 Task: Find connections with filter location Pengcheng with filter topic #humanresourceswith filter profile language Spanish with filter current company The Times Of India with filter school Parul University with filter industry Outsourcing and Offshoring Consulting with filter service category Public Speaking with filter keywords title Owner
Action: Mouse moved to (148, 219)
Screenshot: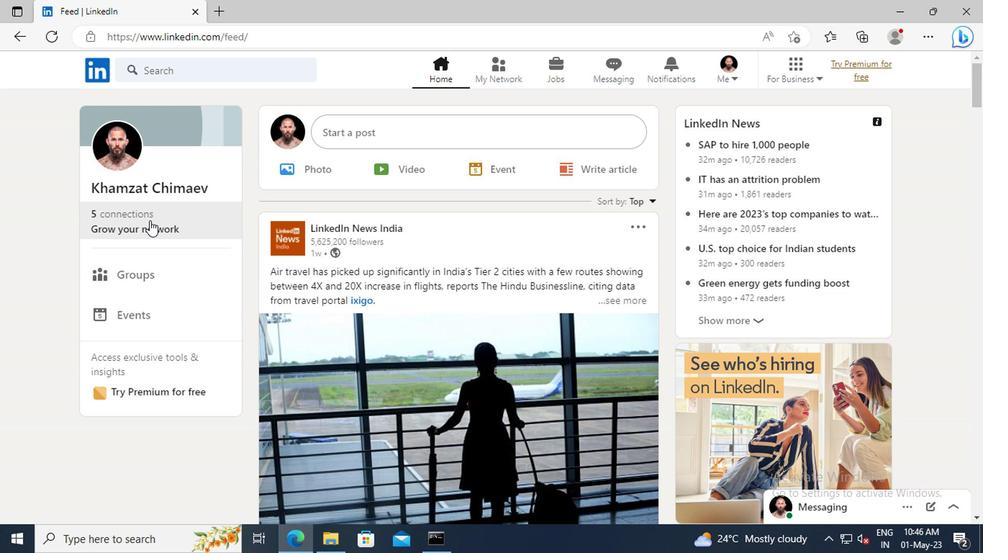 
Action: Mouse pressed left at (148, 219)
Screenshot: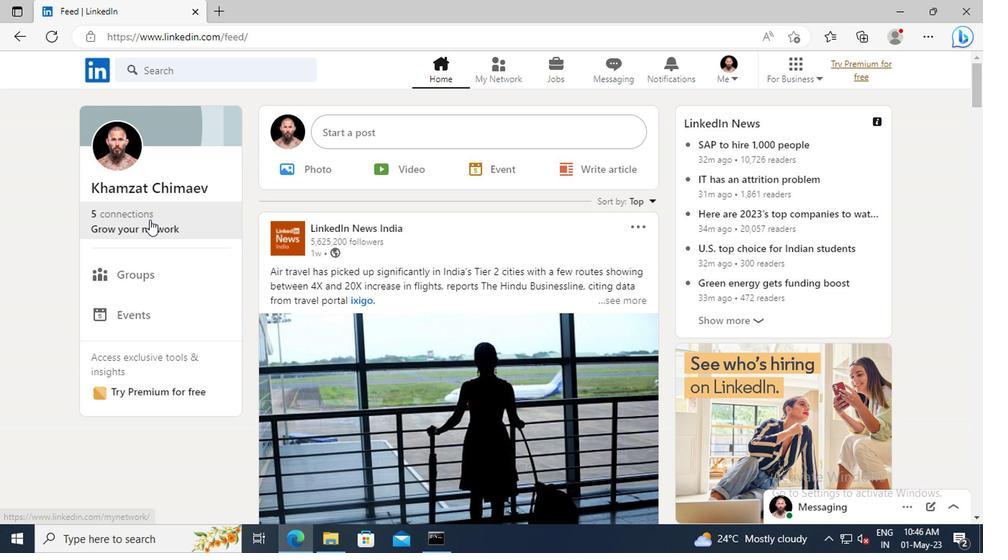 
Action: Mouse moved to (153, 155)
Screenshot: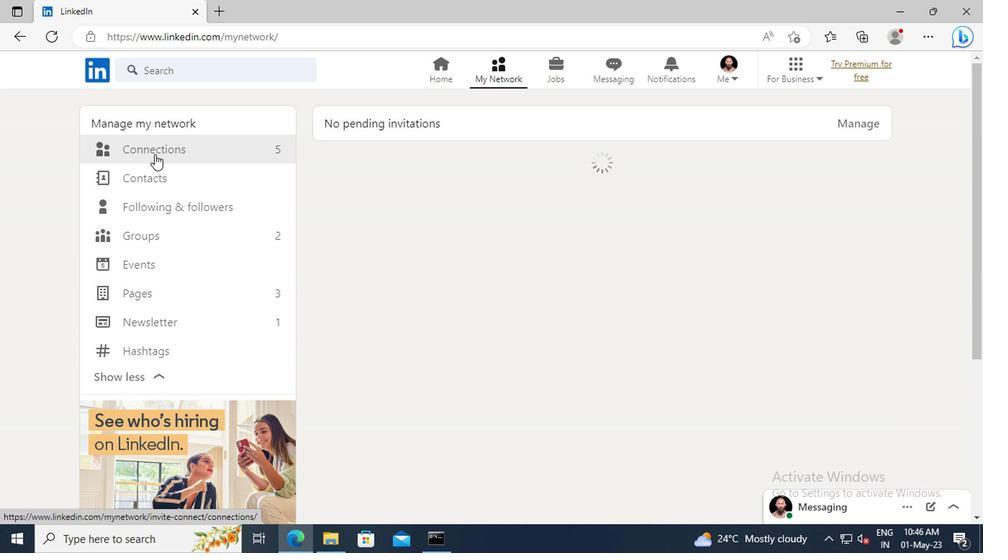 
Action: Mouse pressed left at (153, 155)
Screenshot: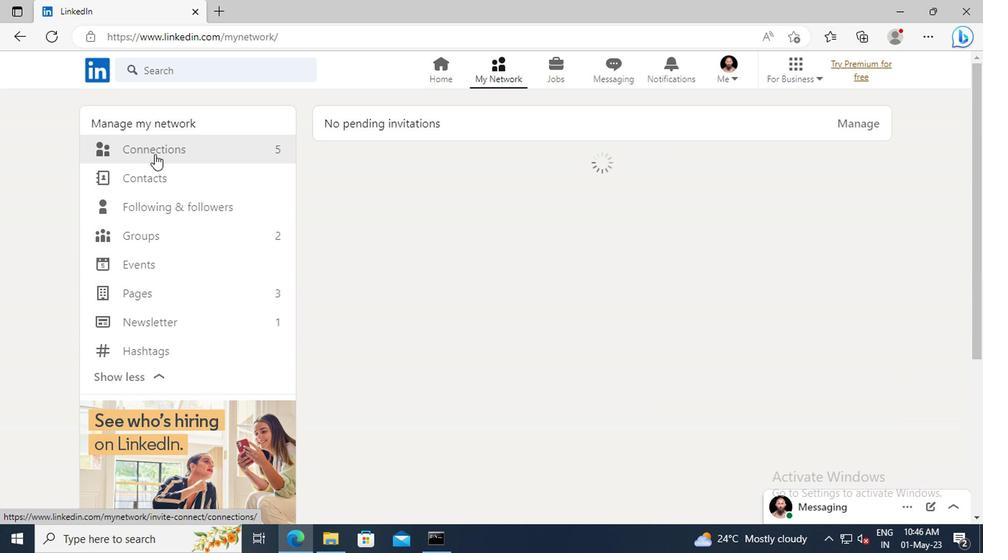 
Action: Mouse moved to (571, 154)
Screenshot: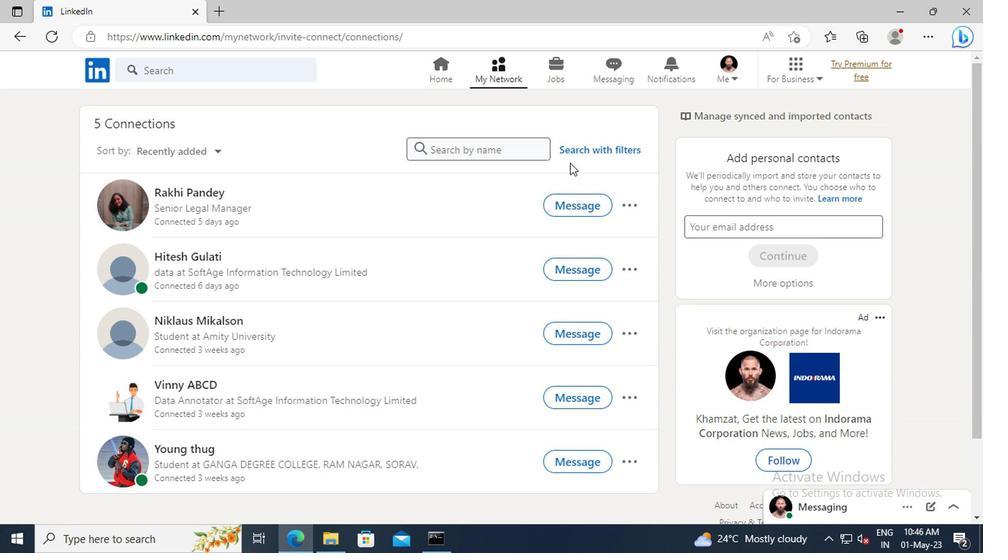 
Action: Mouse pressed left at (571, 154)
Screenshot: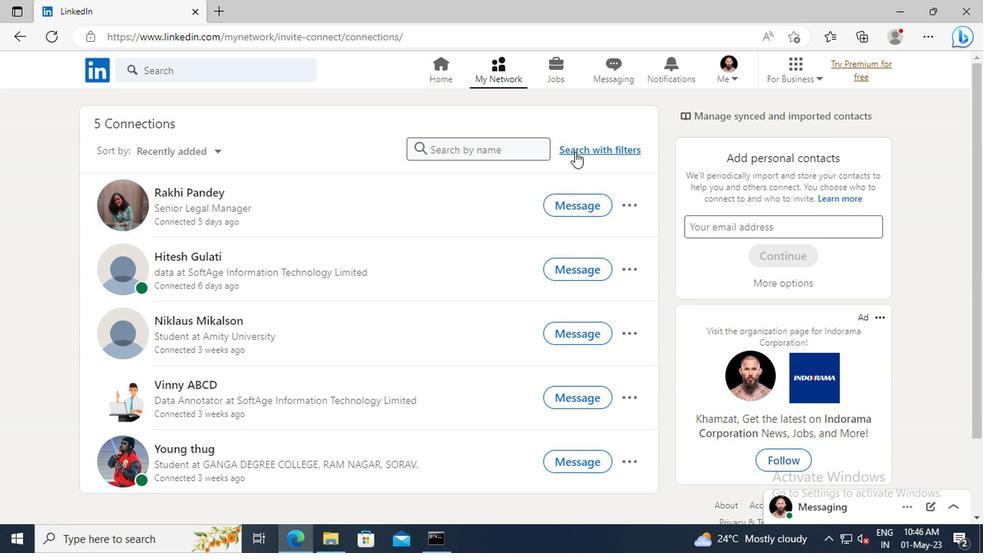 
Action: Mouse moved to (530, 113)
Screenshot: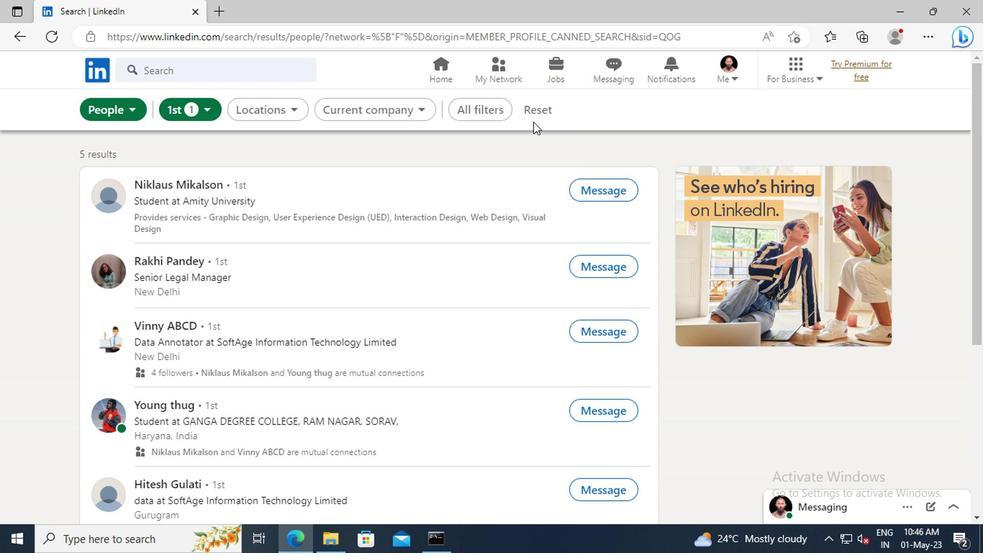 
Action: Mouse pressed left at (530, 113)
Screenshot: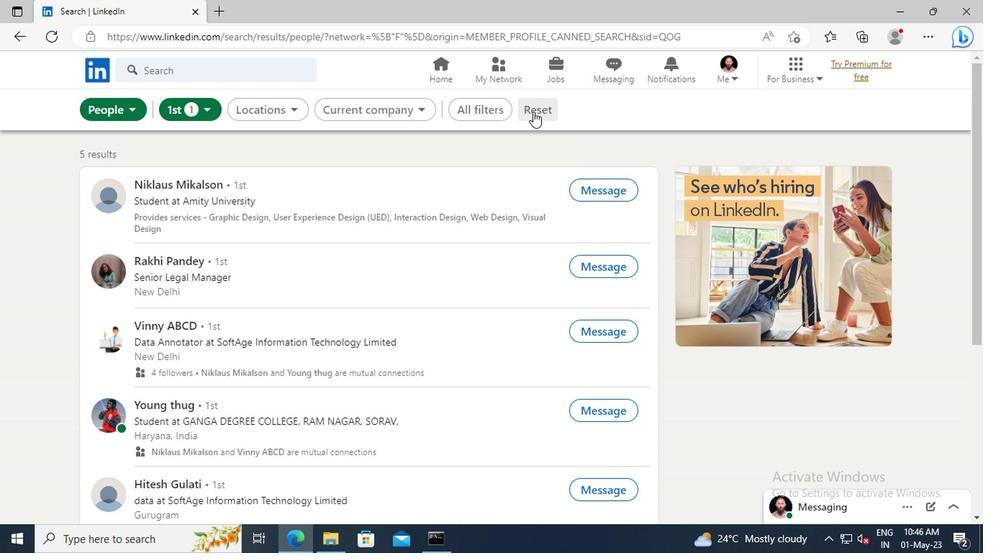 
Action: Mouse moved to (514, 109)
Screenshot: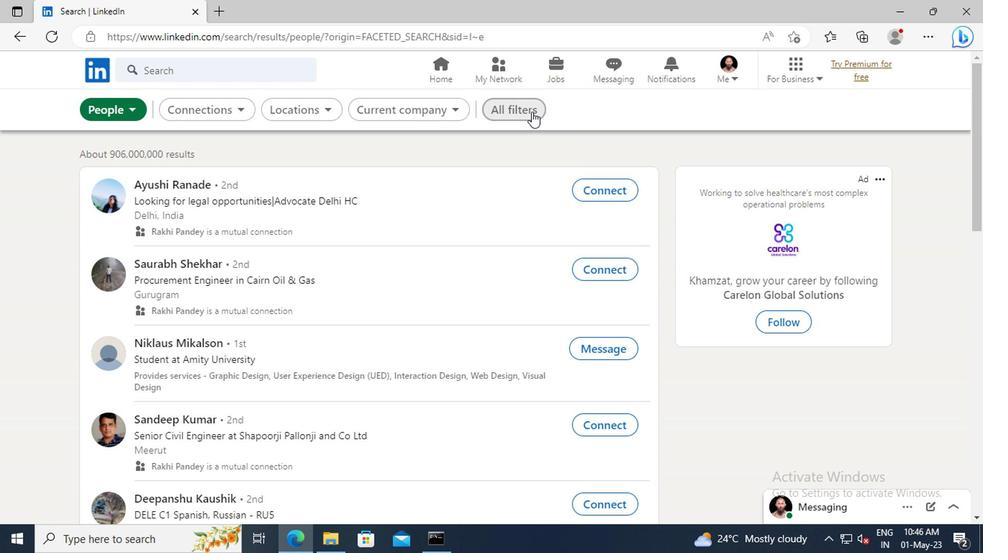 
Action: Mouse pressed left at (514, 109)
Screenshot: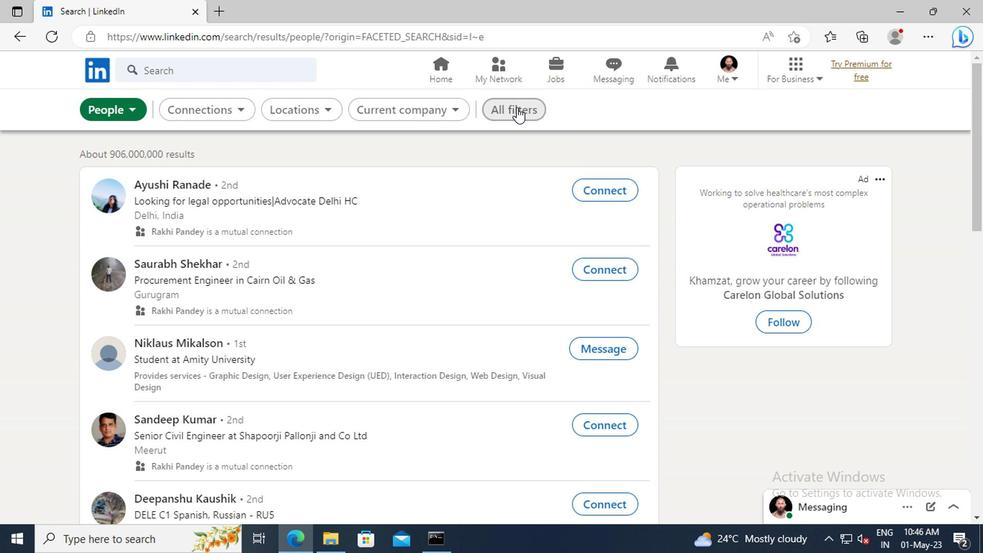 
Action: Mouse moved to (782, 225)
Screenshot: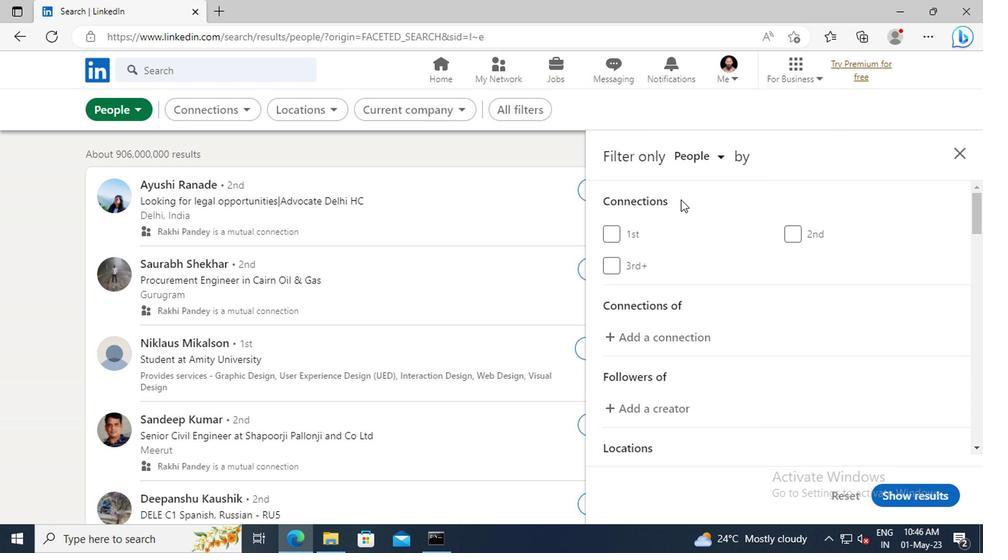 
Action: Mouse scrolled (782, 224) with delta (0, 0)
Screenshot: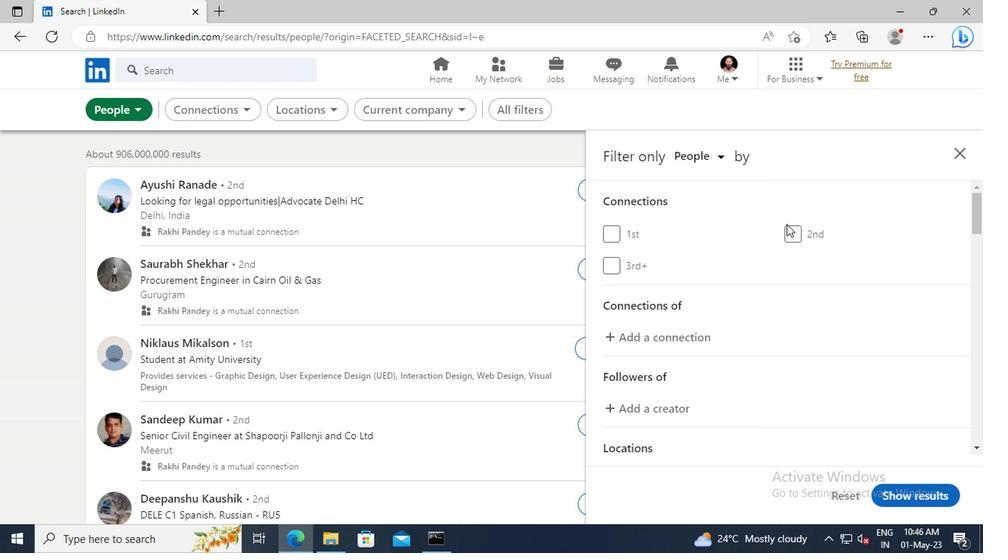 
Action: Mouse scrolled (782, 224) with delta (0, 0)
Screenshot: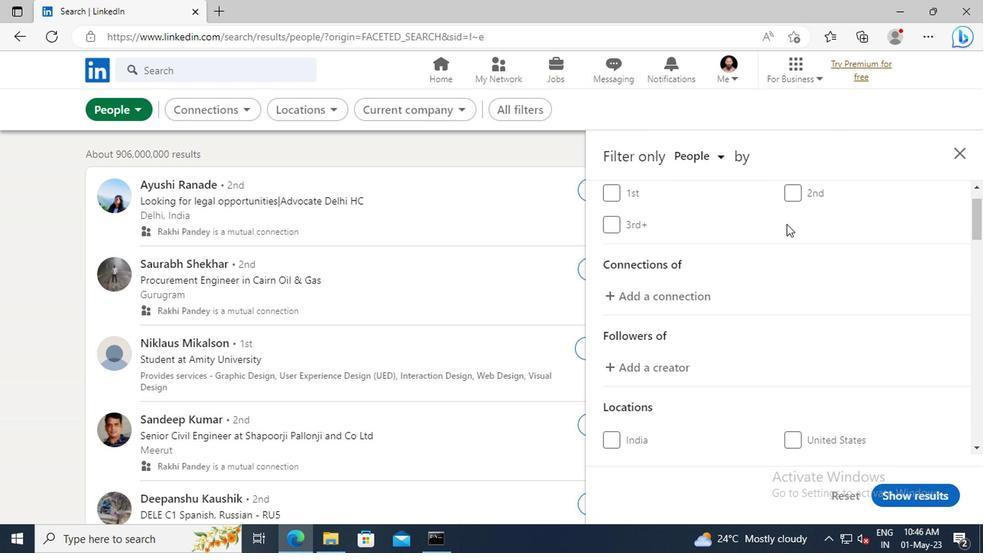 
Action: Mouse scrolled (782, 224) with delta (0, 0)
Screenshot: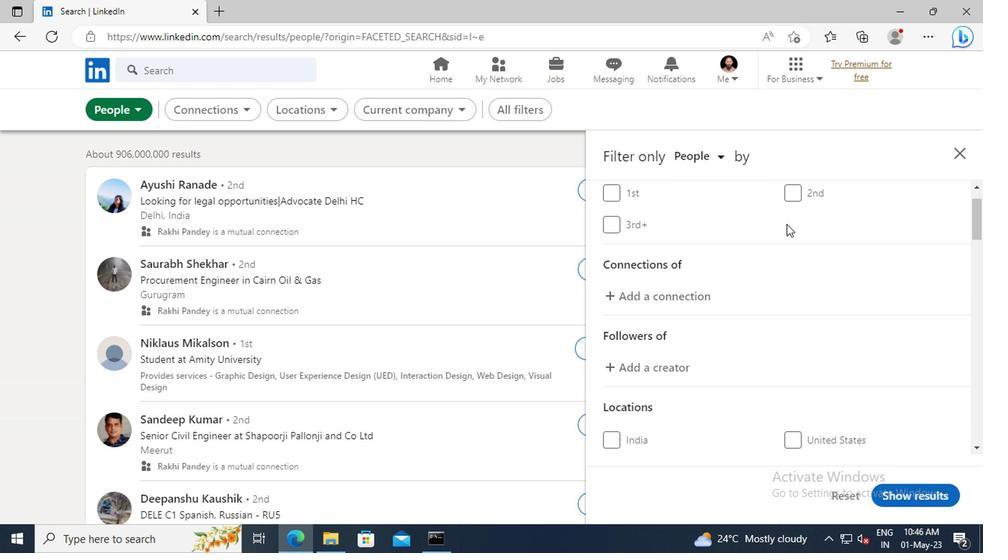 
Action: Mouse scrolled (782, 224) with delta (0, 0)
Screenshot: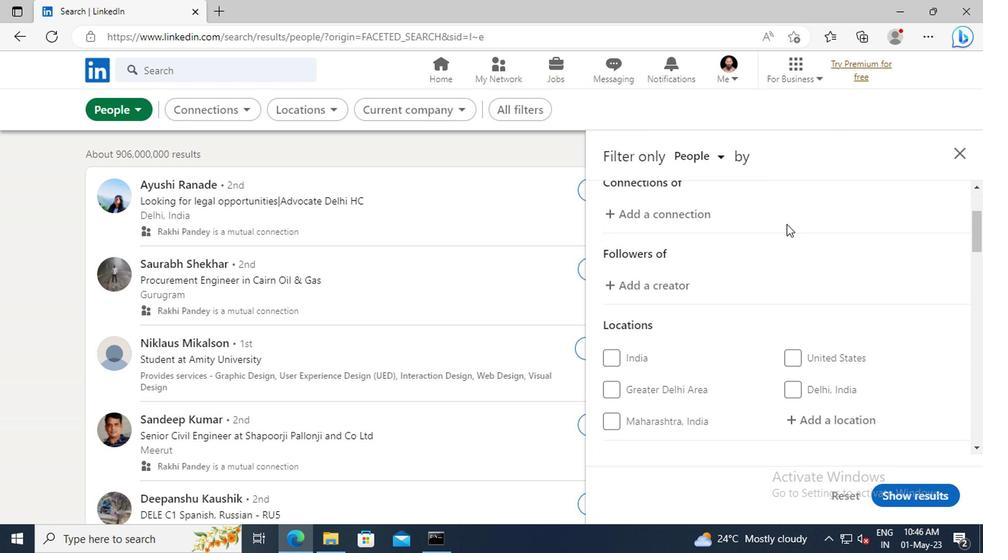 
Action: Mouse scrolled (782, 224) with delta (0, 0)
Screenshot: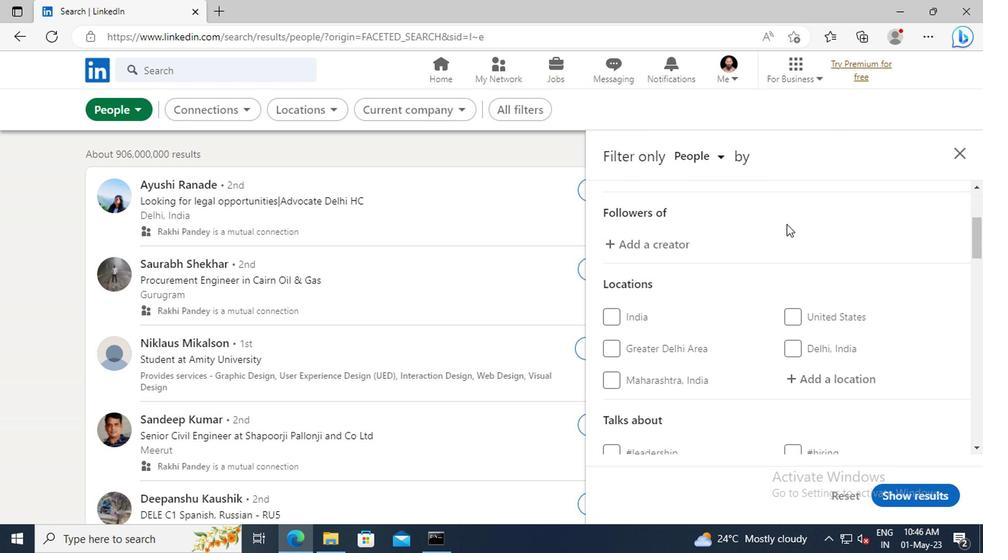 
Action: Mouse scrolled (782, 224) with delta (0, 0)
Screenshot: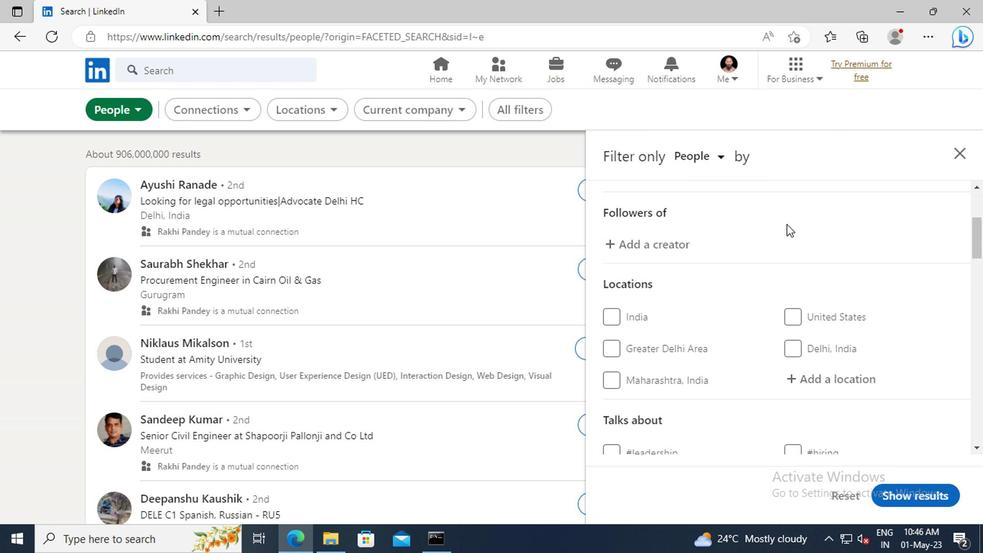 
Action: Mouse moved to (793, 295)
Screenshot: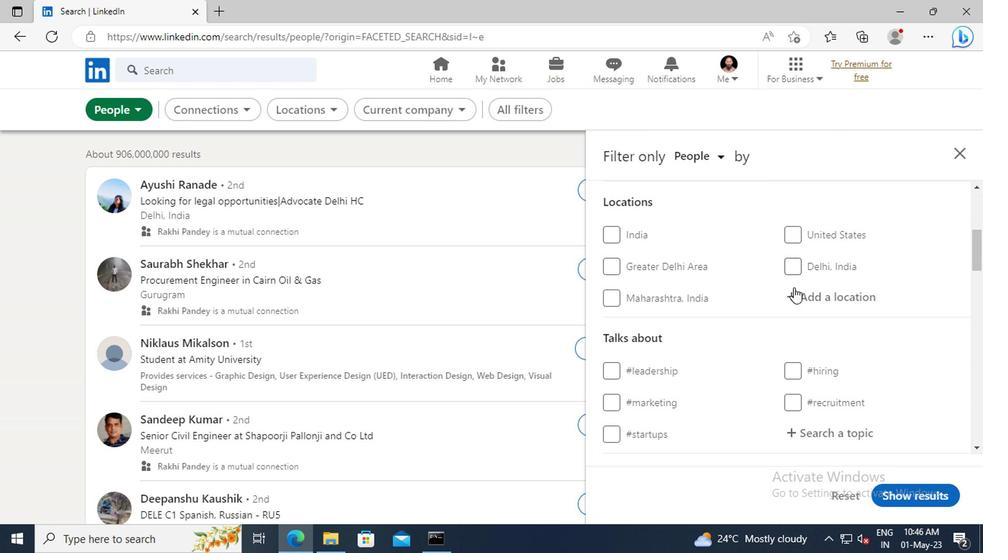 
Action: Mouse pressed left at (793, 295)
Screenshot: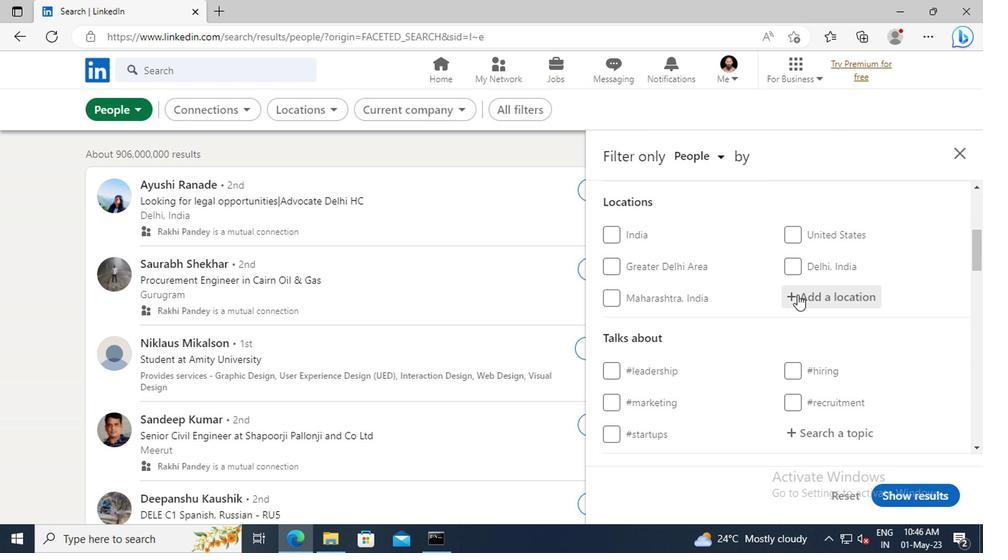 
Action: Key pressed <Key.shift>PENGCHENG<Key.enter>
Screenshot: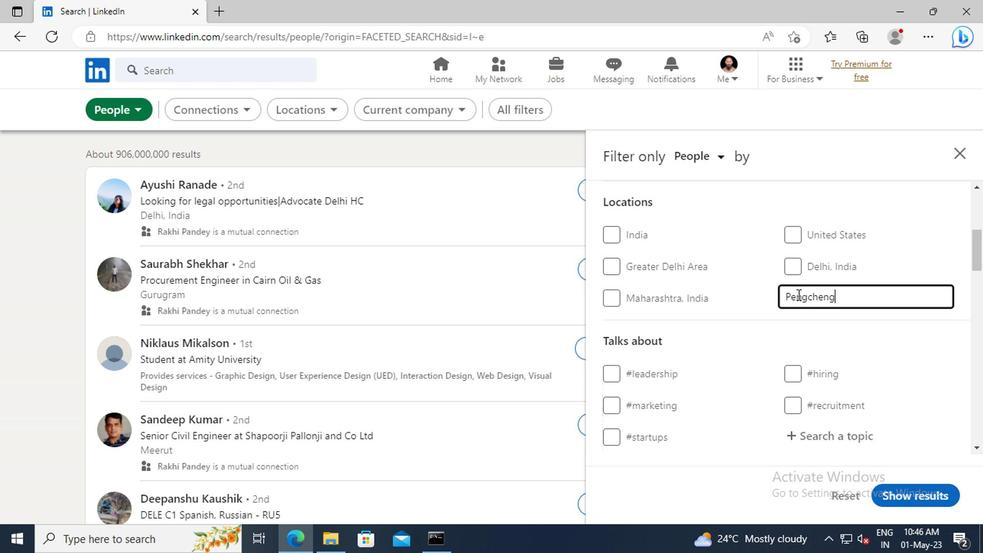 
Action: Mouse scrolled (793, 294) with delta (0, -1)
Screenshot: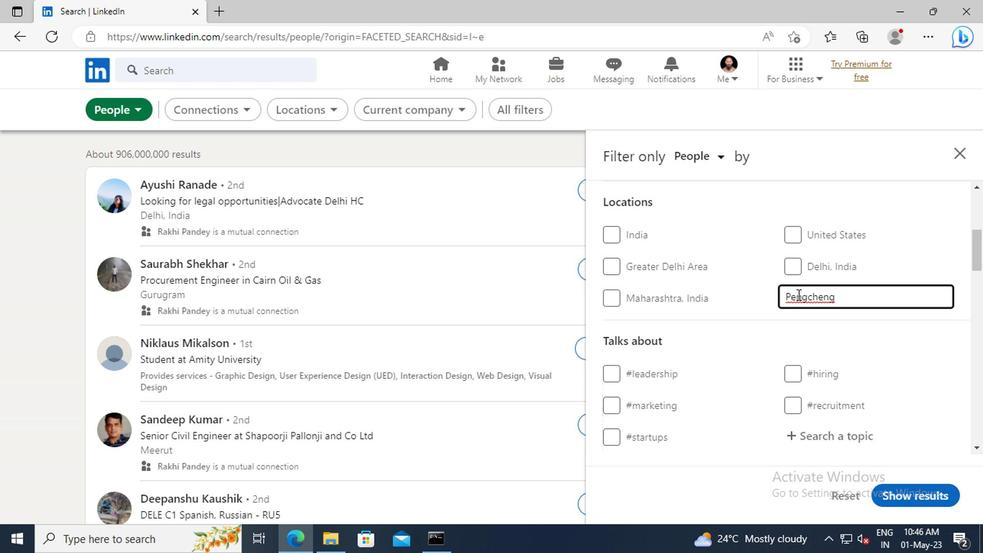 
Action: Mouse scrolled (793, 294) with delta (0, -1)
Screenshot: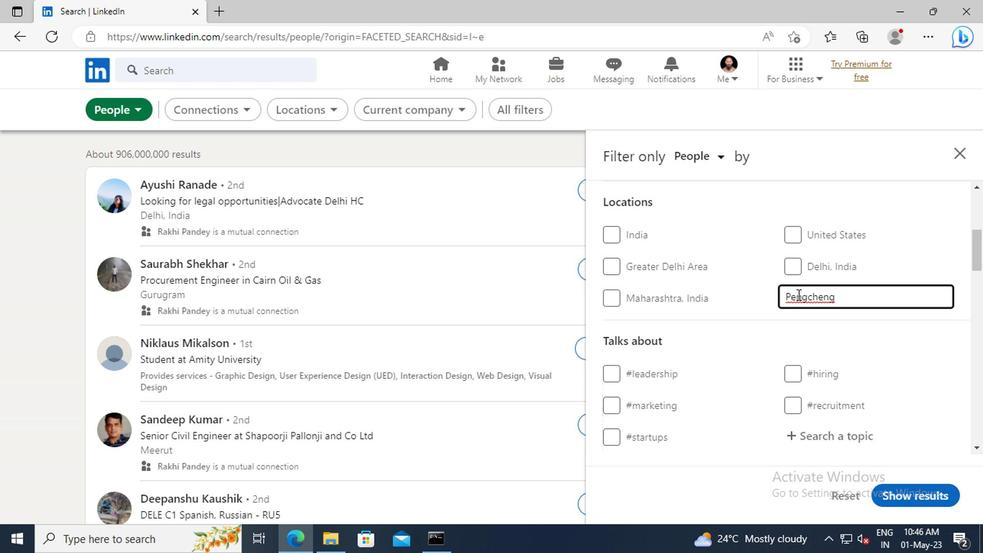 
Action: Mouse scrolled (793, 294) with delta (0, -1)
Screenshot: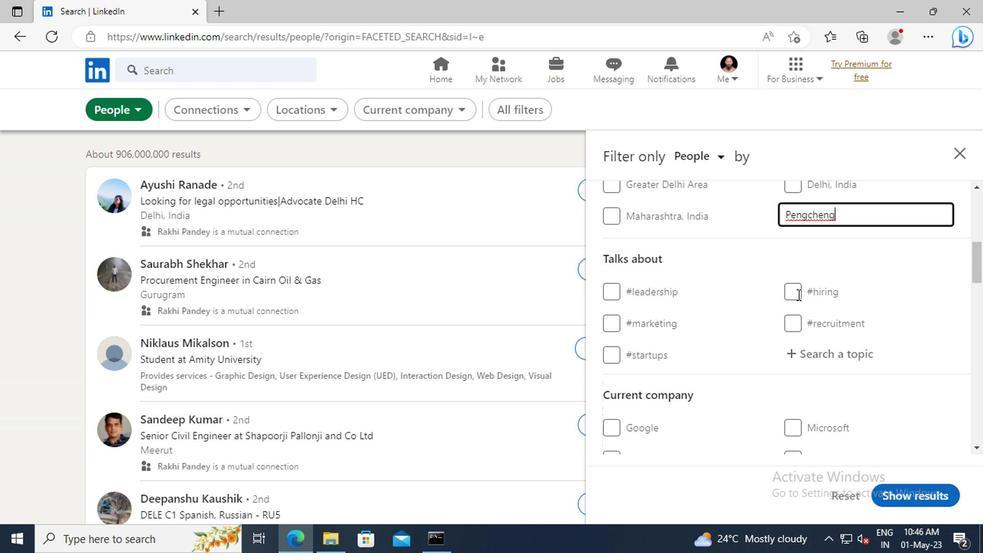 
Action: Mouse moved to (799, 308)
Screenshot: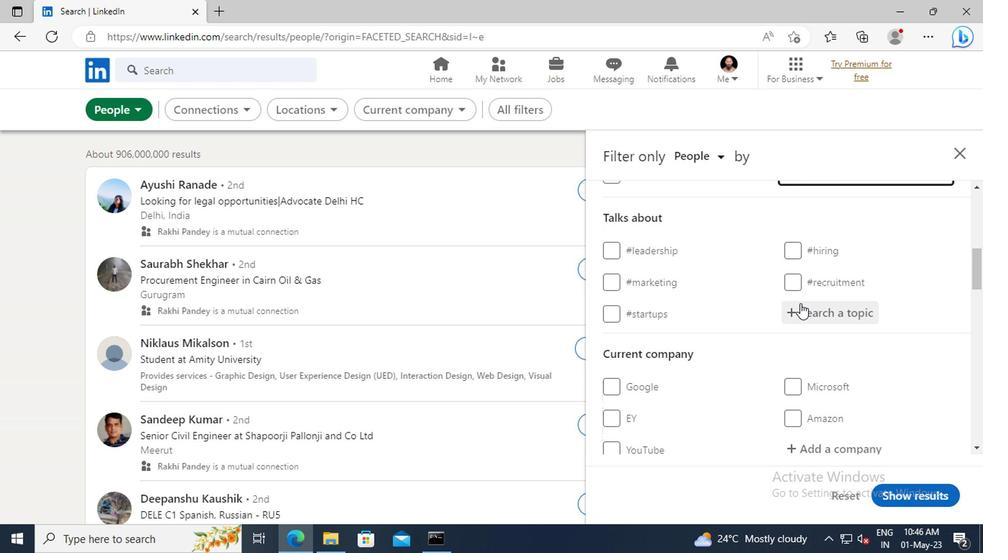 
Action: Mouse pressed left at (799, 308)
Screenshot: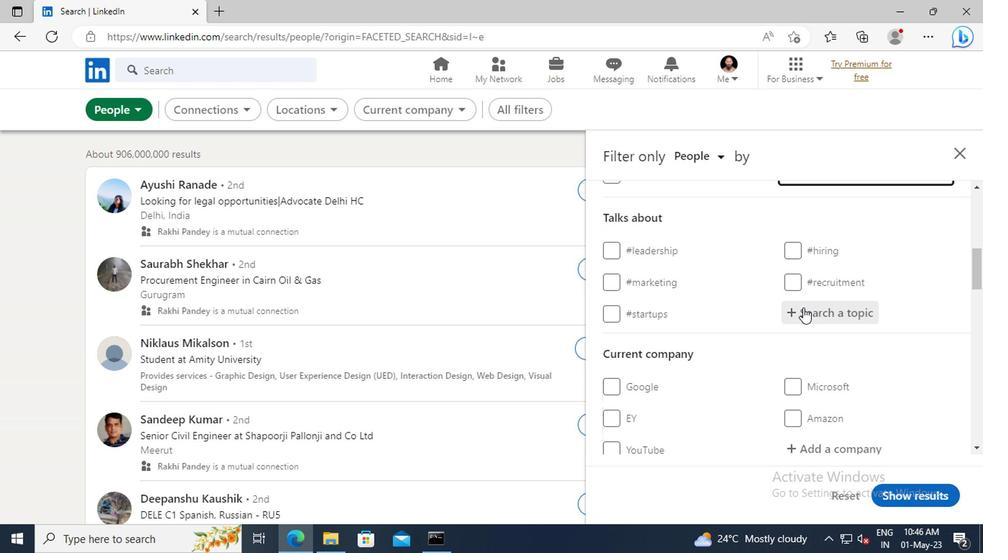 
Action: Key pressed HUMANRESOURCES
Screenshot: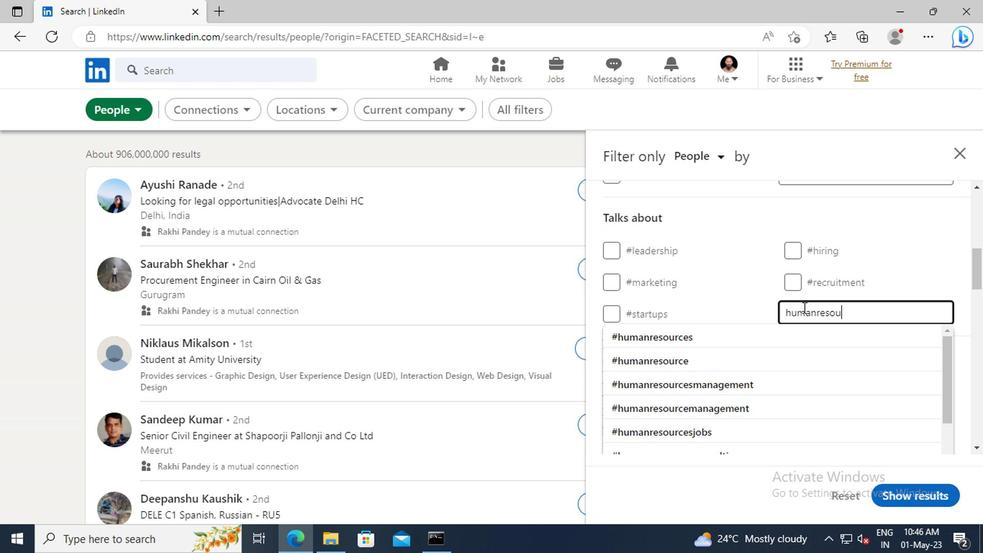 
Action: Mouse moved to (802, 331)
Screenshot: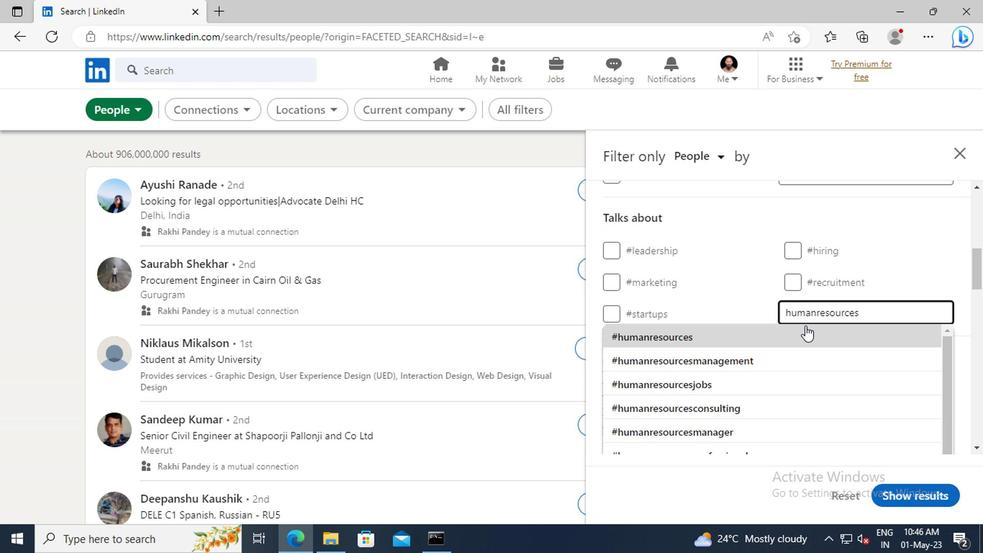 
Action: Mouse pressed left at (802, 331)
Screenshot: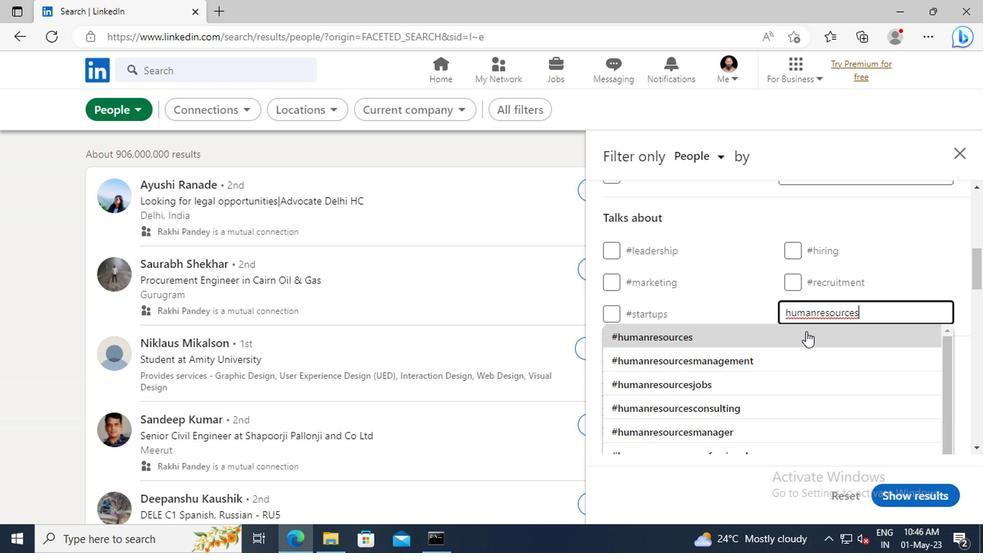 
Action: Mouse scrolled (802, 331) with delta (0, 0)
Screenshot: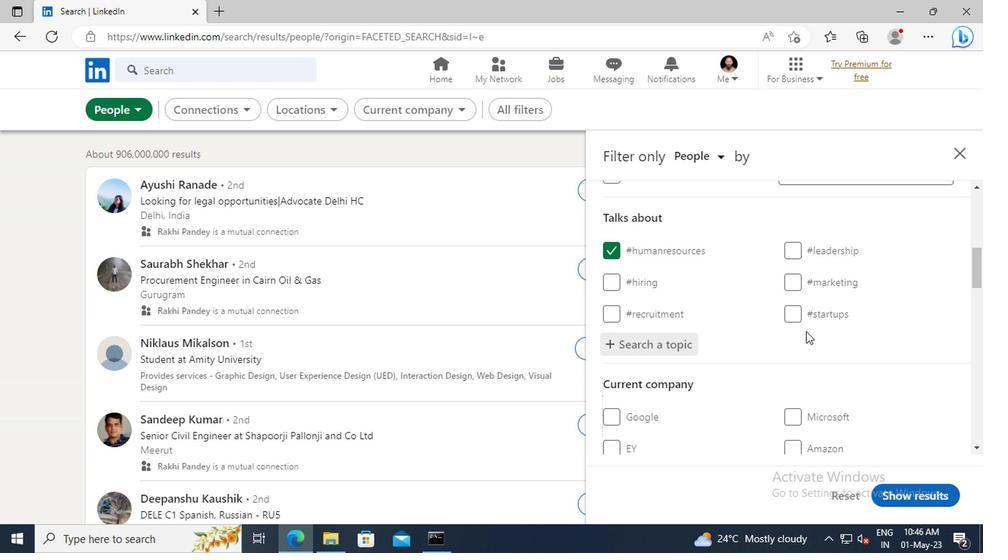 
Action: Mouse scrolled (802, 331) with delta (0, 0)
Screenshot: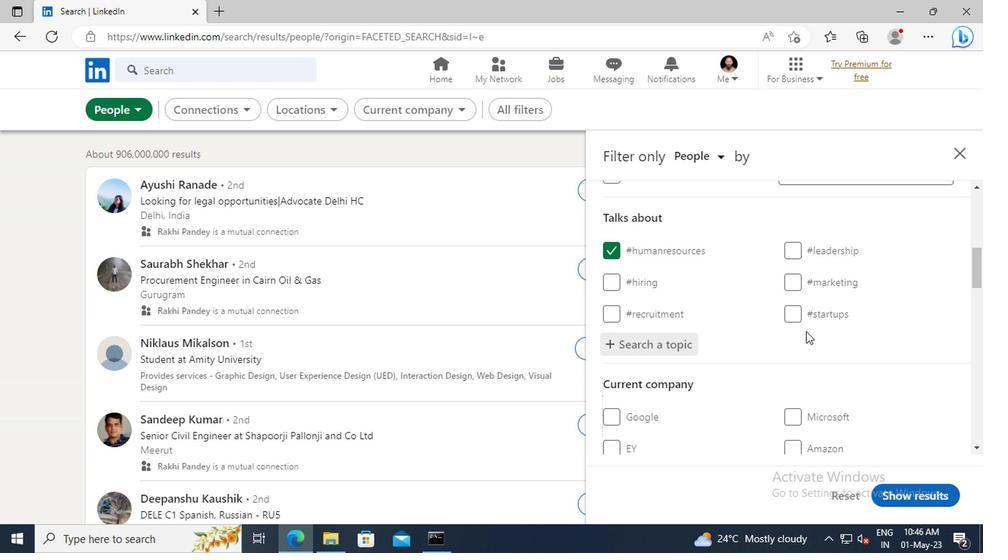 
Action: Mouse scrolled (802, 331) with delta (0, 0)
Screenshot: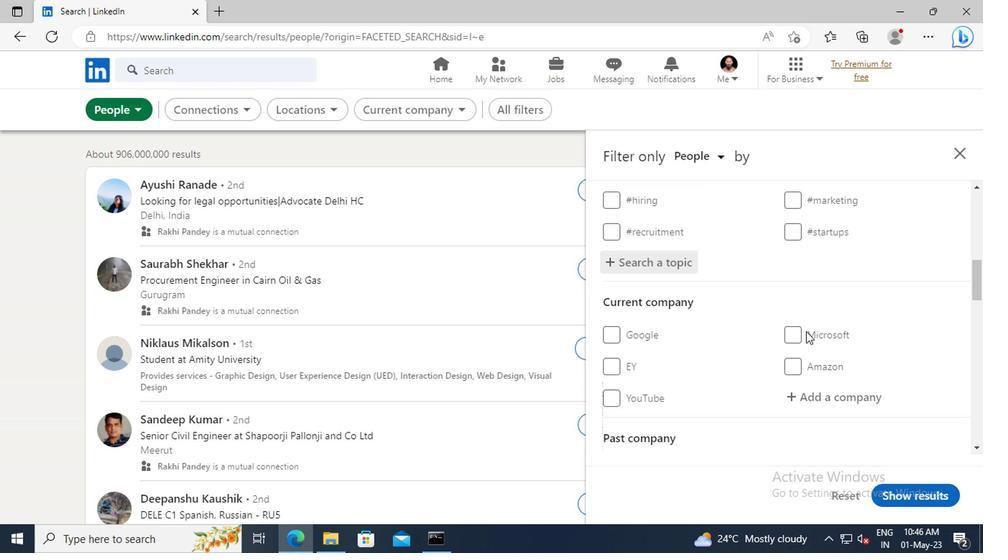 
Action: Mouse scrolled (802, 331) with delta (0, 0)
Screenshot: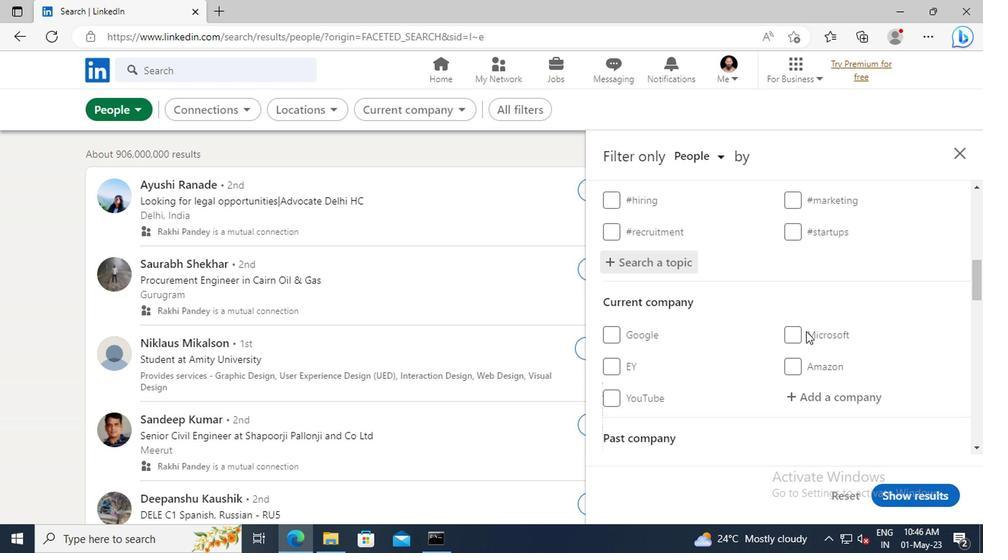 
Action: Mouse scrolled (802, 331) with delta (0, 0)
Screenshot: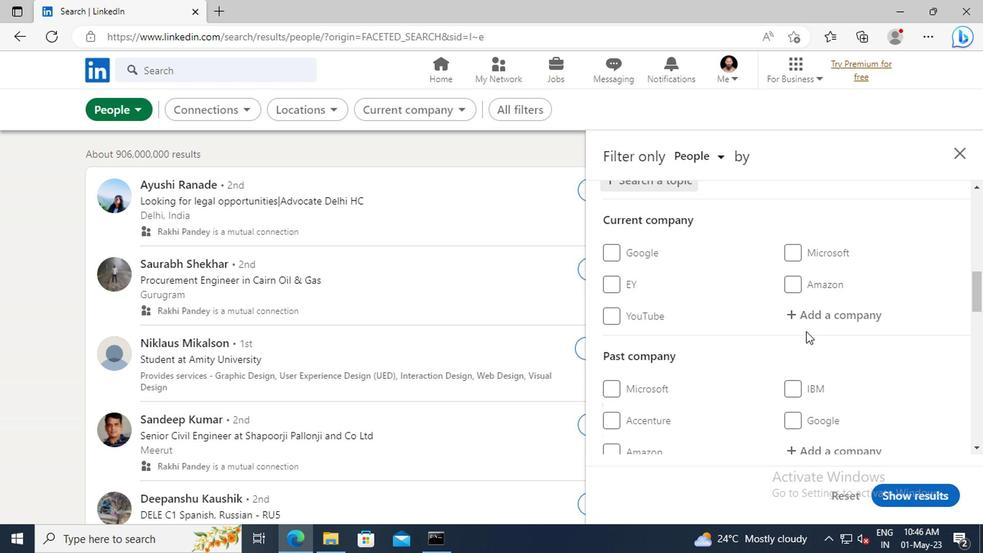 
Action: Mouse scrolled (802, 331) with delta (0, 0)
Screenshot: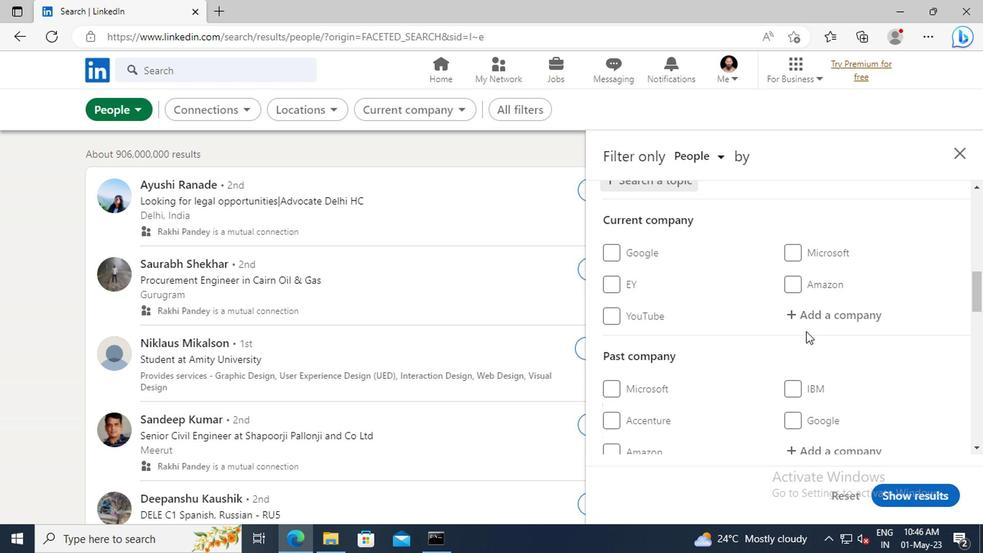 
Action: Mouse scrolled (802, 331) with delta (0, 0)
Screenshot: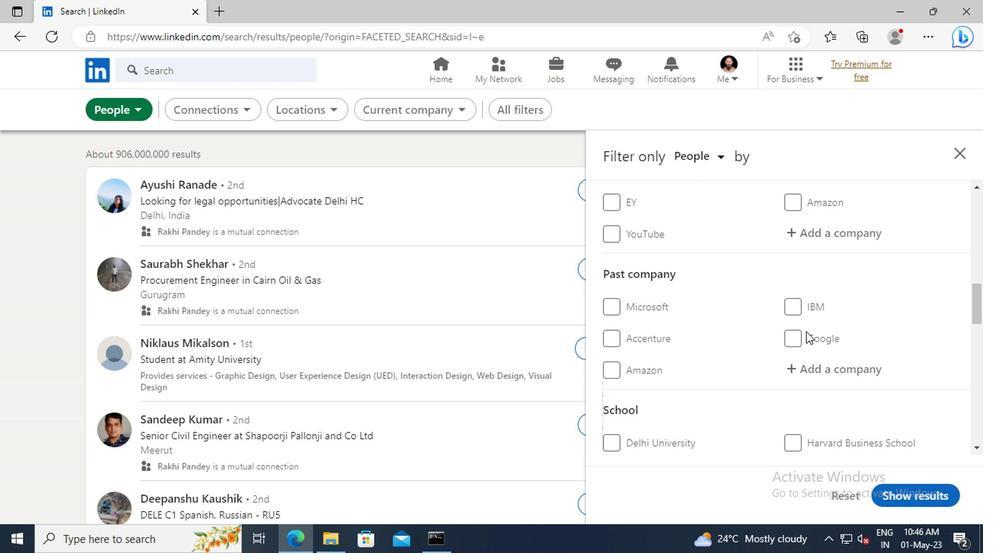 
Action: Mouse scrolled (802, 331) with delta (0, 0)
Screenshot: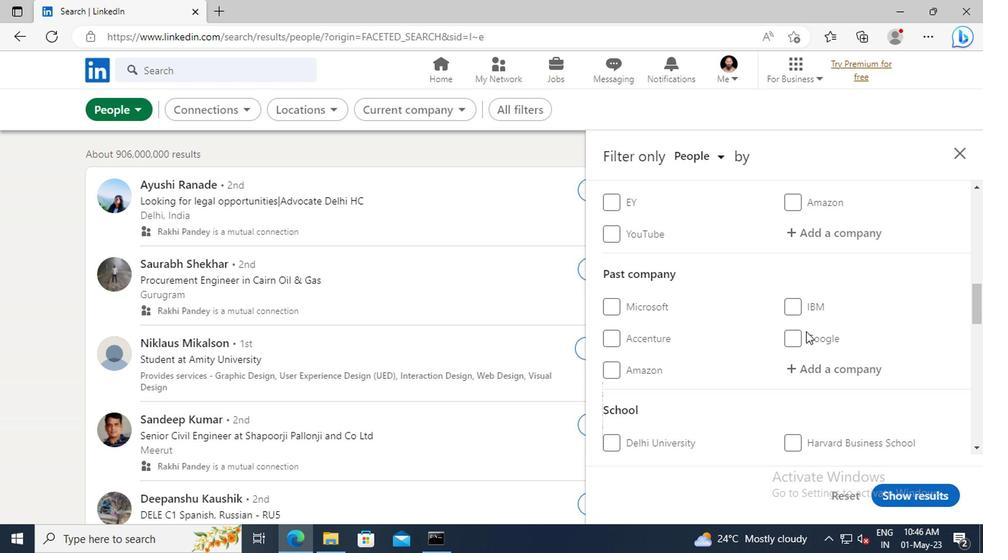
Action: Mouse scrolled (802, 331) with delta (0, 0)
Screenshot: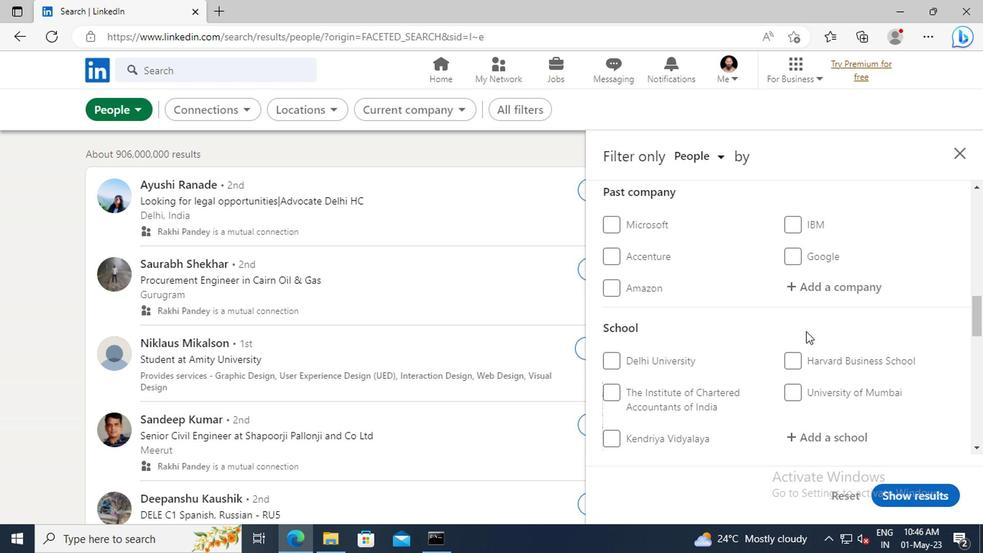 
Action: Mouse scrolled (802, 331) with delta (0, 0)
Screenshot: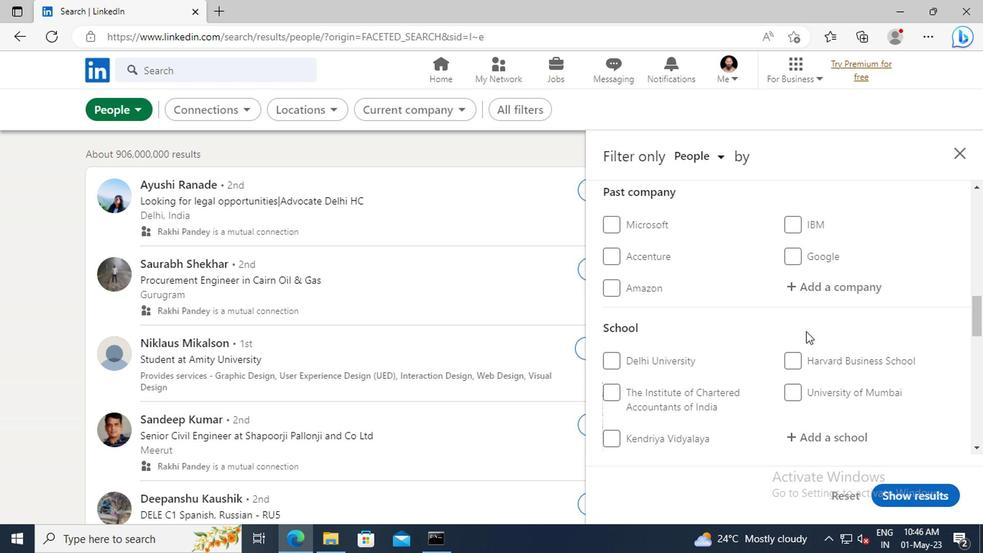 
Action: Mouse scrolled (802, 331) with delta (0, 0)
Screenshot: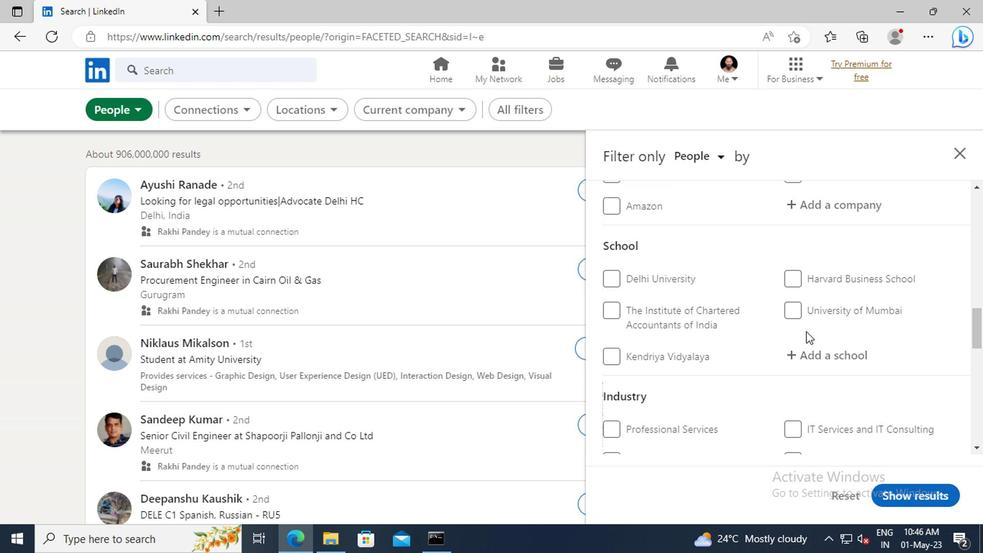 
Action: Mouse scrolled (802, 331) with delta (0, 0)
Screenshot: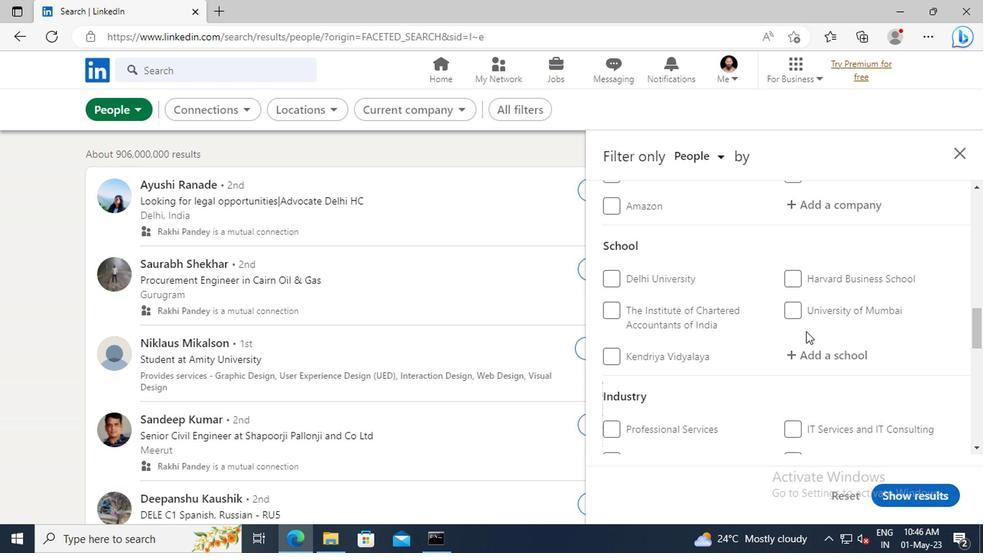 
Action: Mouse scrolled (802, 331) with delta (0, 0)
Screenshot: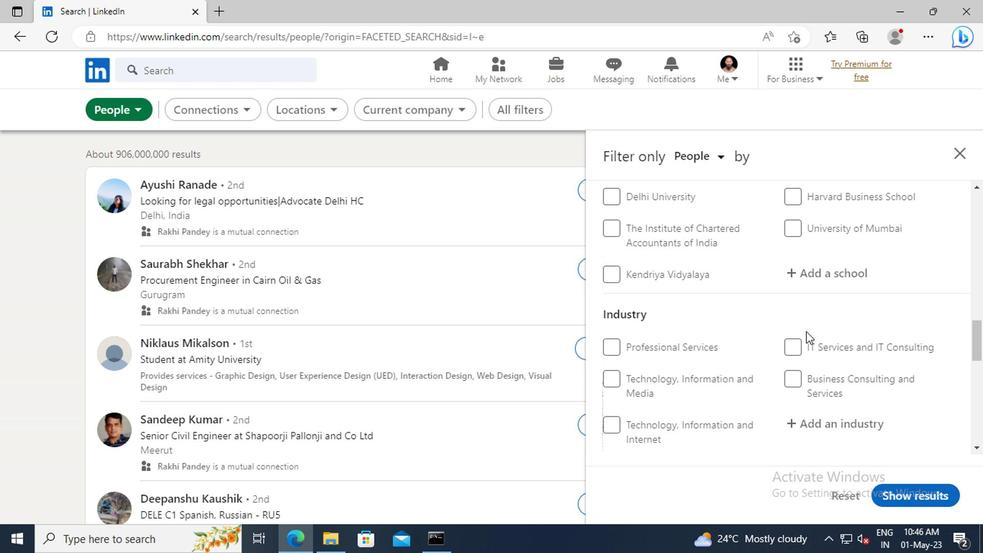 
Action: Mouse scrolled (802, 331) with delta (0, 0)
Screenshot: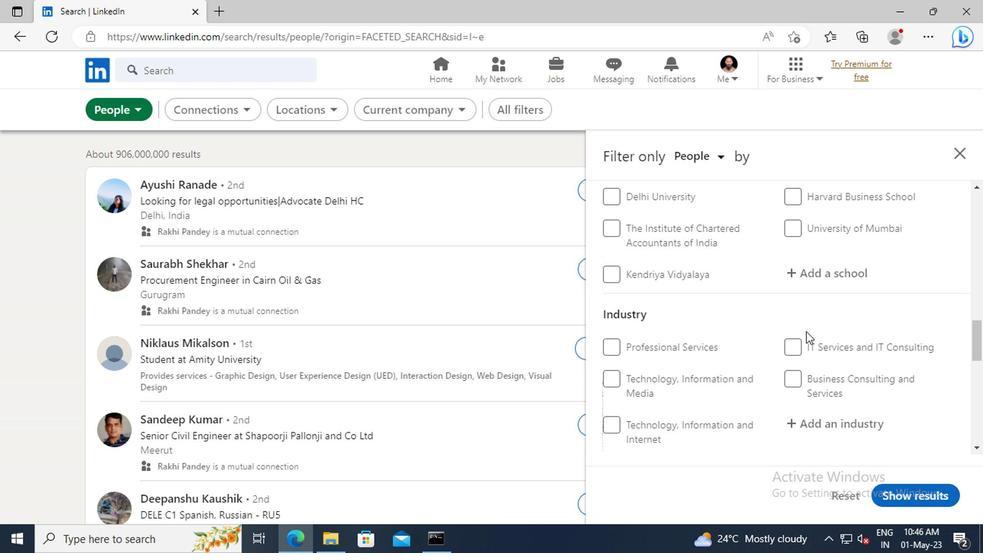 
Action: Mouse scrolled (802, 331) with delta (0, 0)
Screenshot: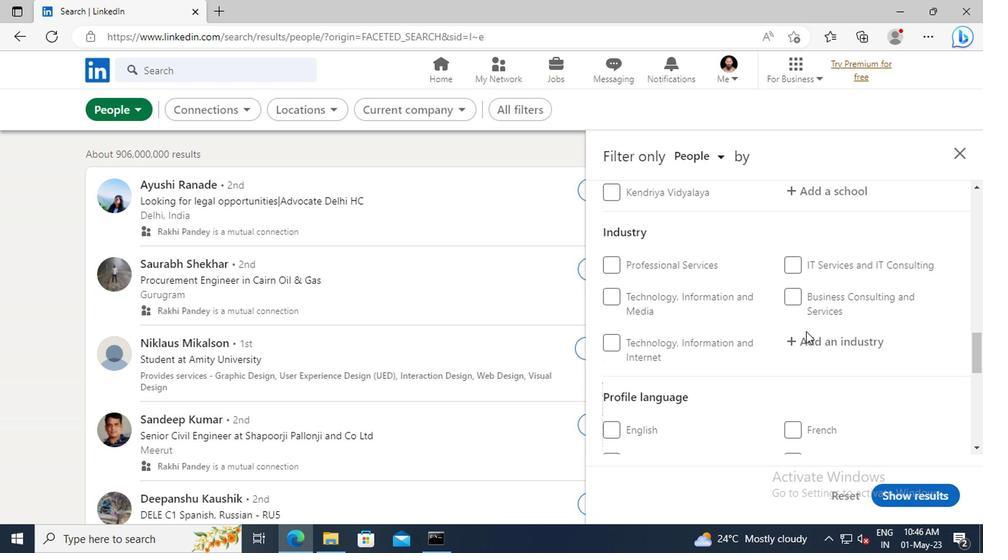 
Action: Mouse scrolled (802, 331) with delta (0, 0)
Screenshot: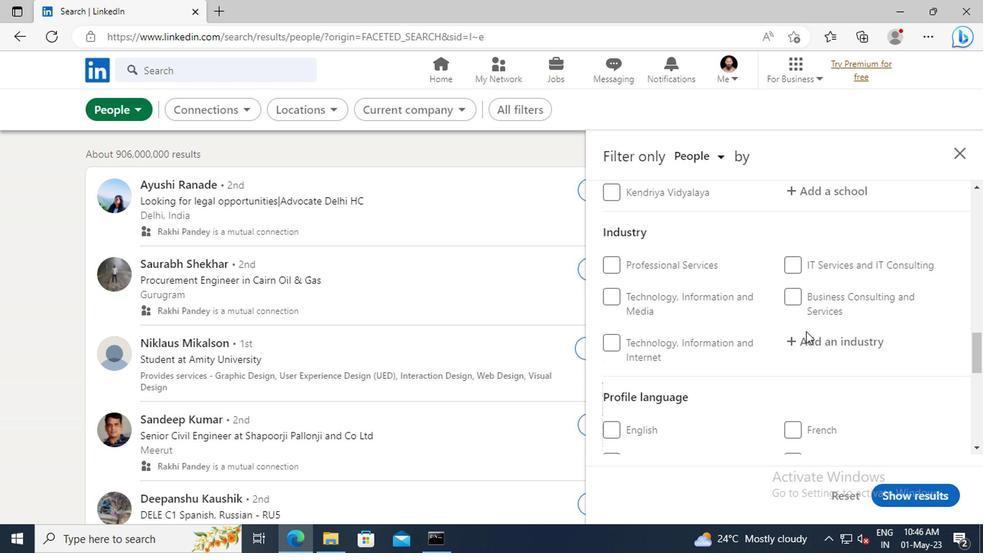 
Action: Mouse moved to (604, 380)
Screenshot: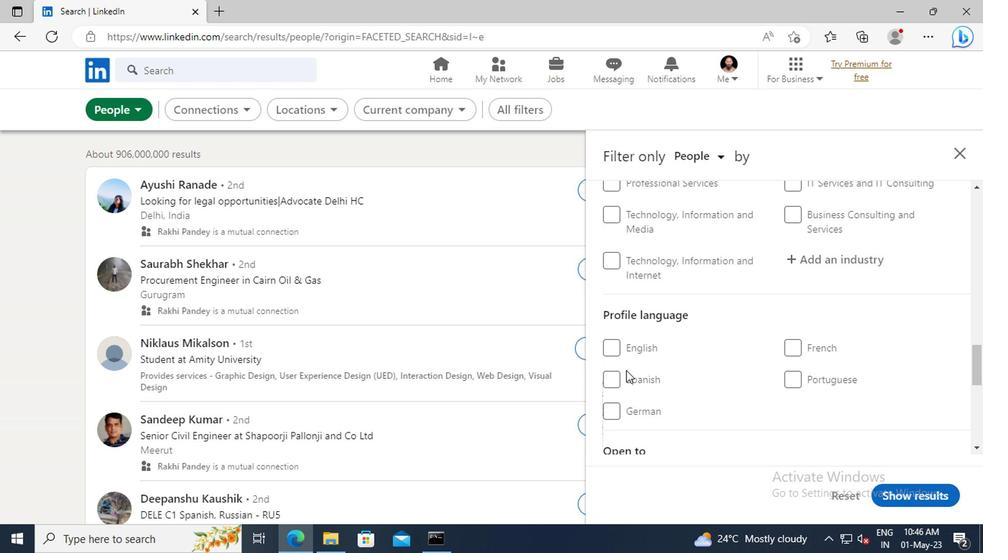 
Action: Mouse pressed left at (604, 380)
Screenshot: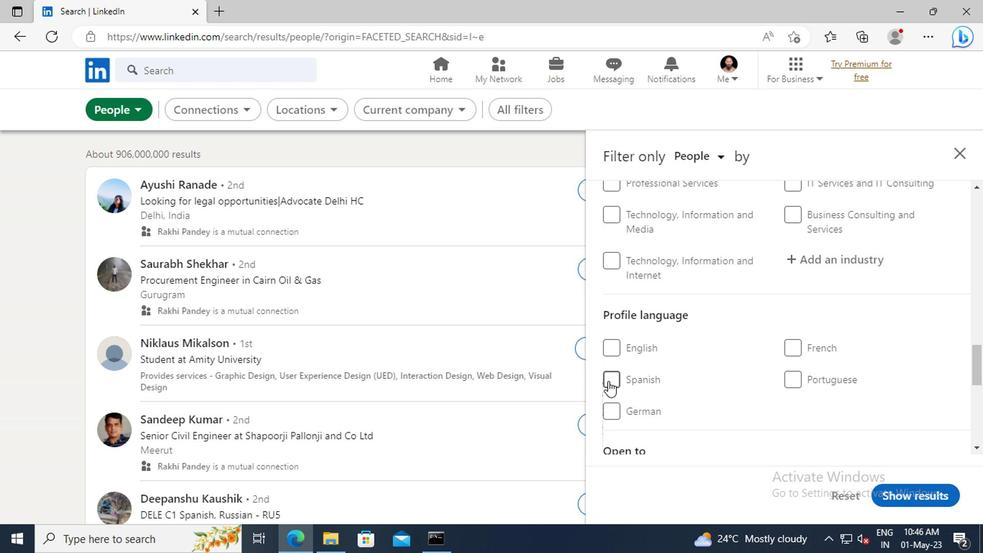 
Action: Mouse moved to (771, 357)
Screenshot: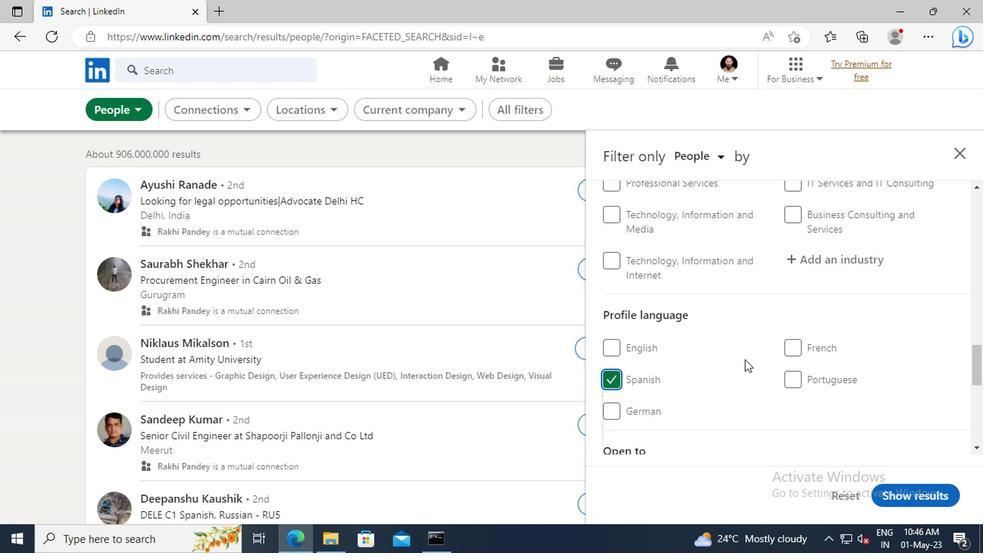 
Action: Mouse scrolled (771, 358) with delta (0, 1)
Screenshot: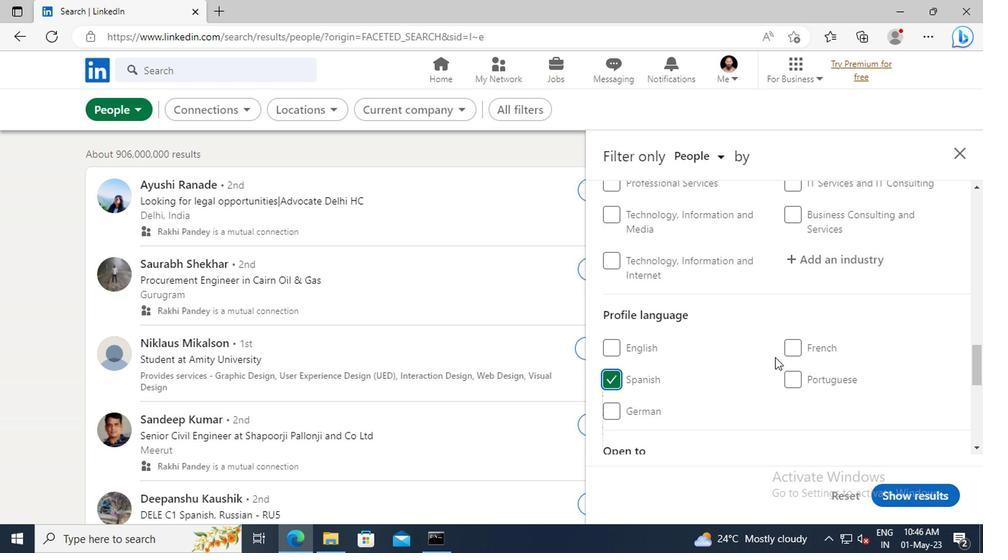 
Action: Mouse scrolled (771, 358) with delta (0, 1)
Screenshot: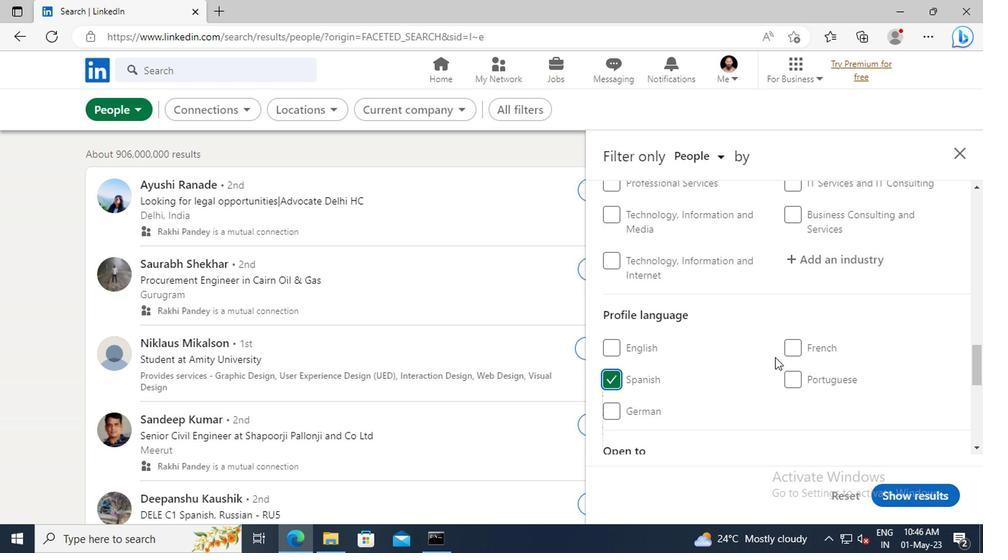 
Action: Mouse scrolled (771, 358) with delta (0, 1)
Screenshot: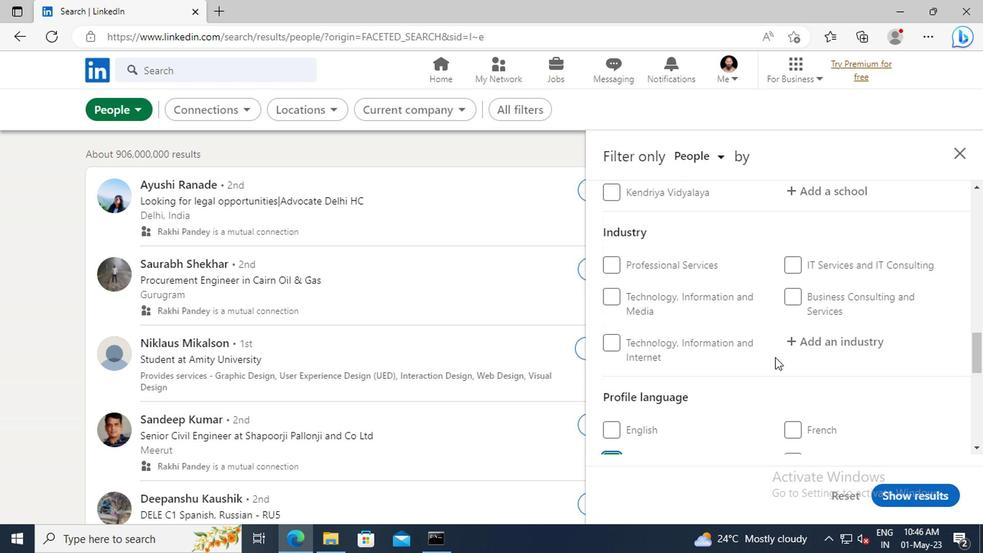 
Action: Mouse scrolled (771, 358) with delta (0, 1)
Screenshot: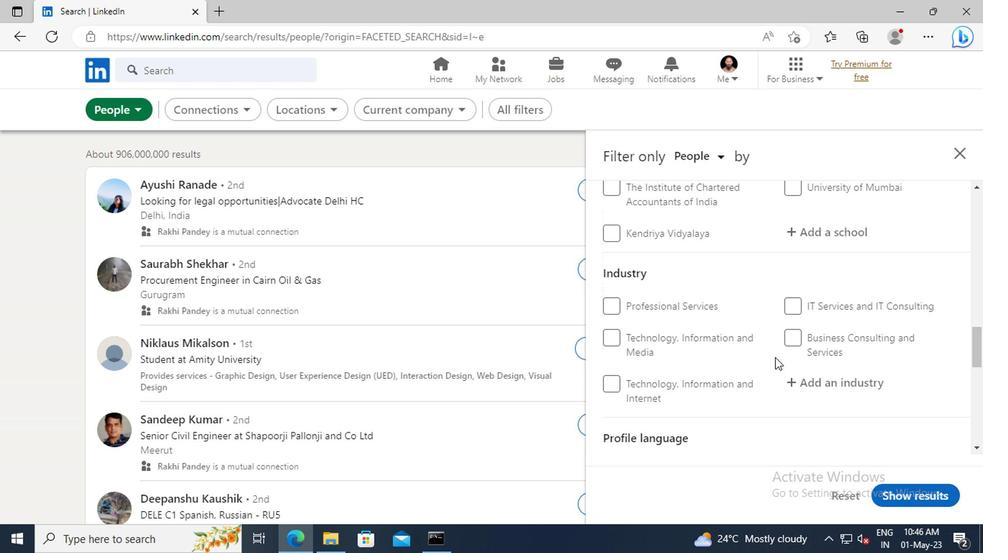 
Action: Mouse scrolled (771, 358) with delta (0, 1)
Screenshot: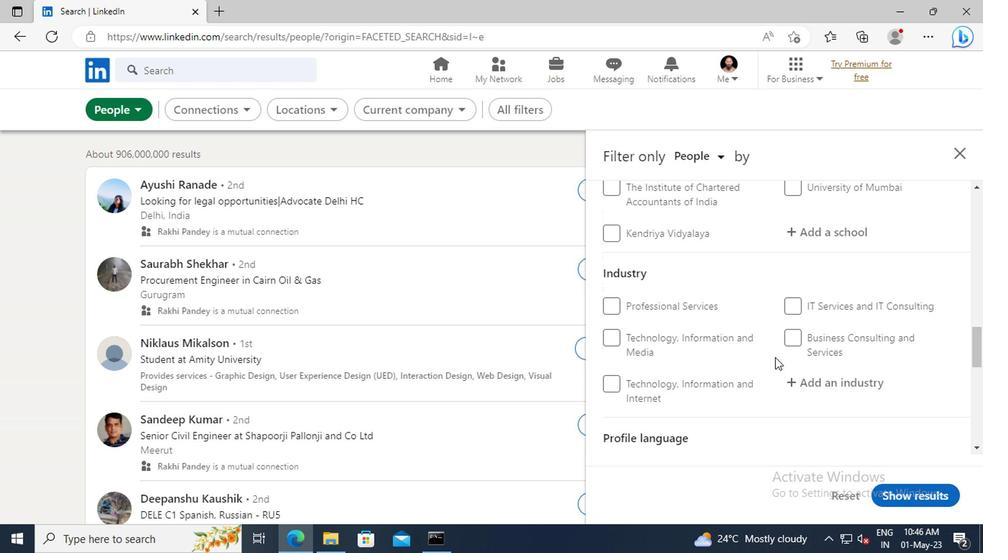 
Action: Mouse scrolled (771, 358) with delta (0, 1)
Screenshot: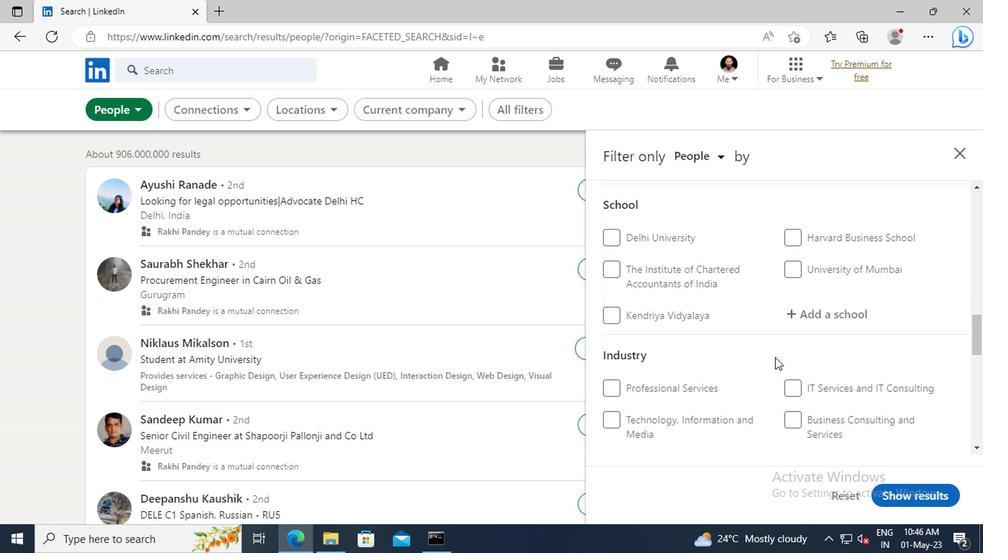 
Action: Mouse scrolled (771, 358) with delta (0, 1)
Screenshot: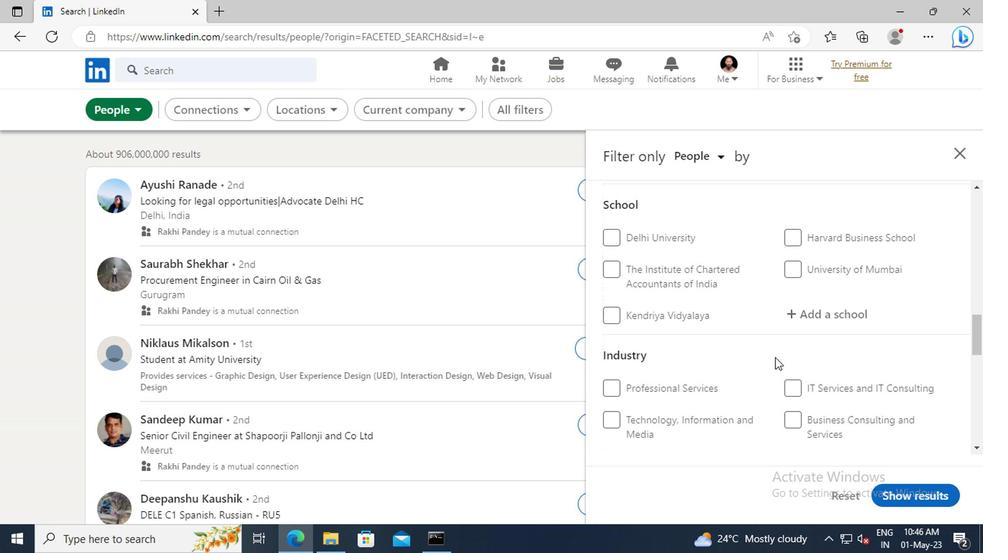 
Action: Mouse scrolled (771, 358) with delta (0, 1)
Screenshot: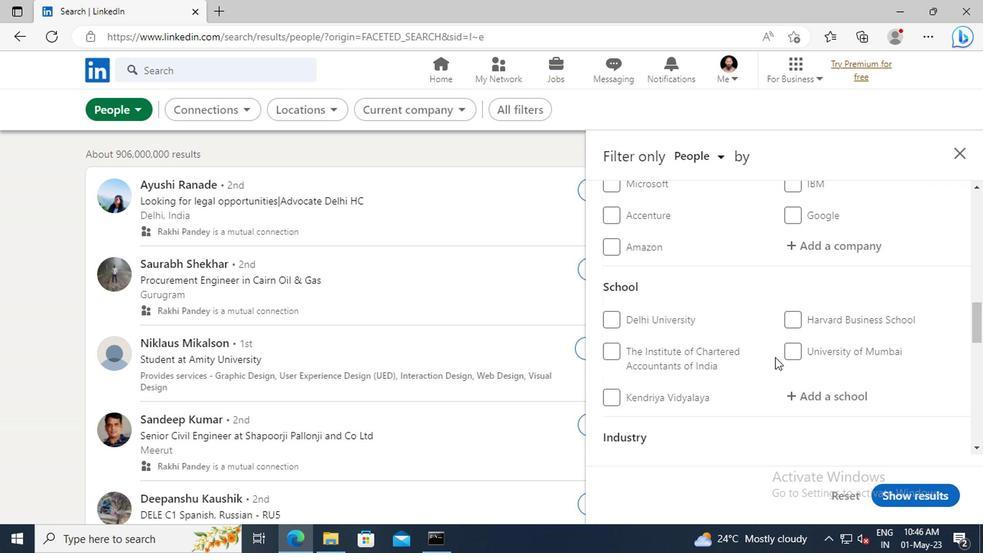 
Action: Mouse scrolled (771, 358) with delta (0, 1)
Screenshot: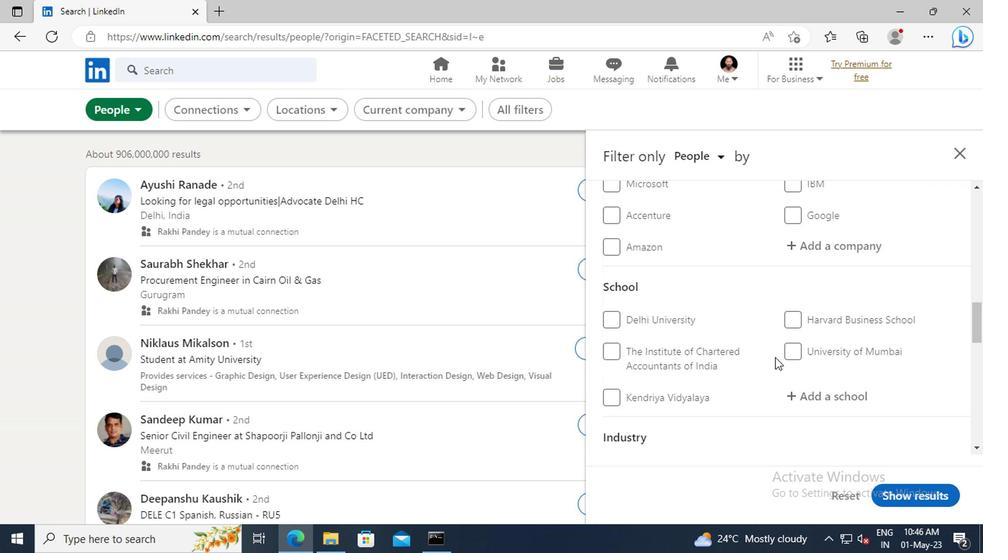 
Action: Mouse scrolled (771, 358) with delta (0, 1)
Screenshot: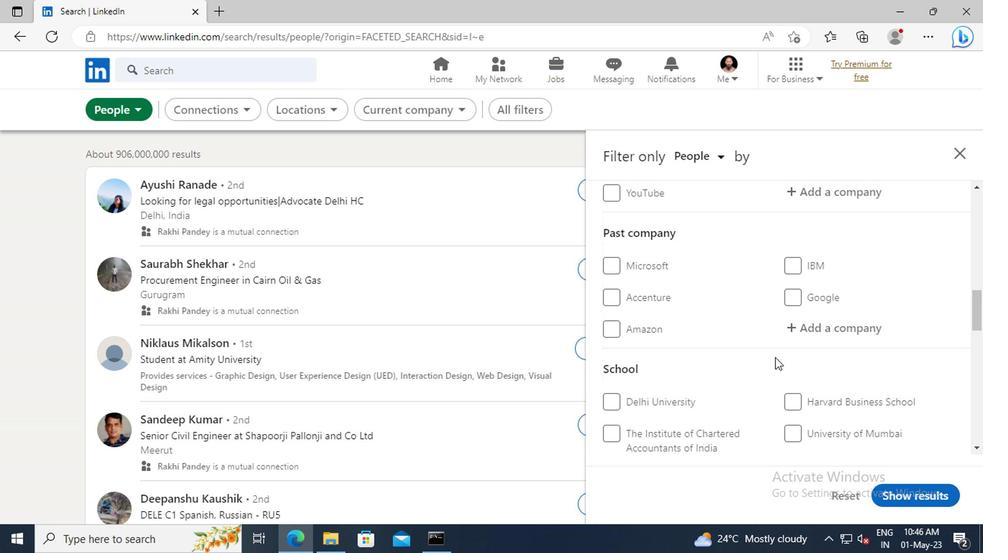 
Action: Mouse scrolled (771, 358) with delta (0, 1)
Screenshot: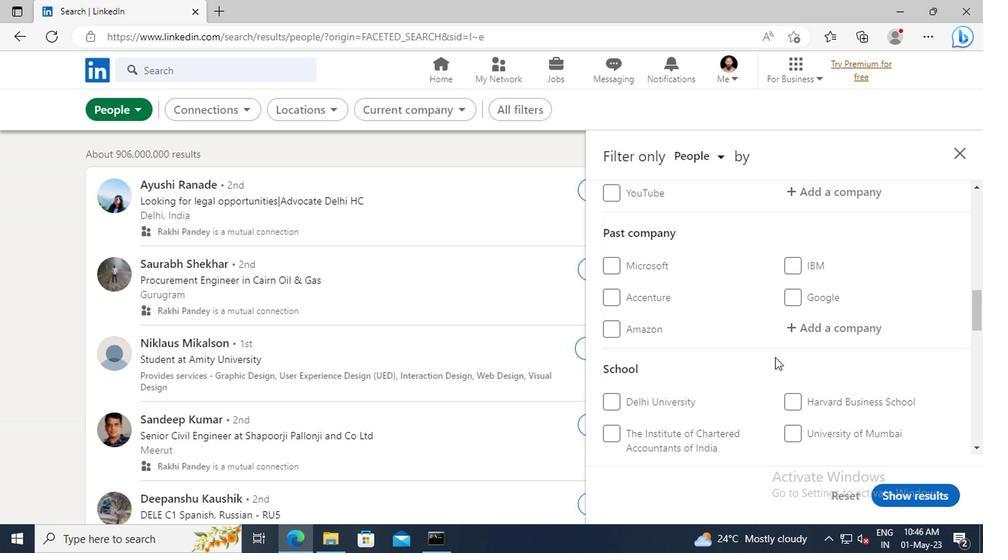 
Action: Mouse scrolled (771, 358) with delta (0, 1)
Screenshot: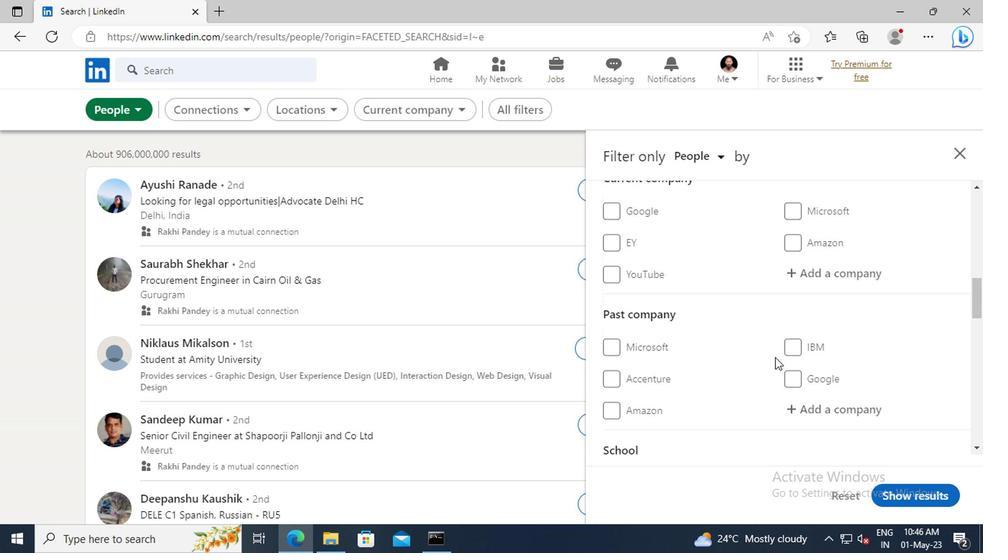 
Action: Mouse moved to (797, 320)
Screenshot: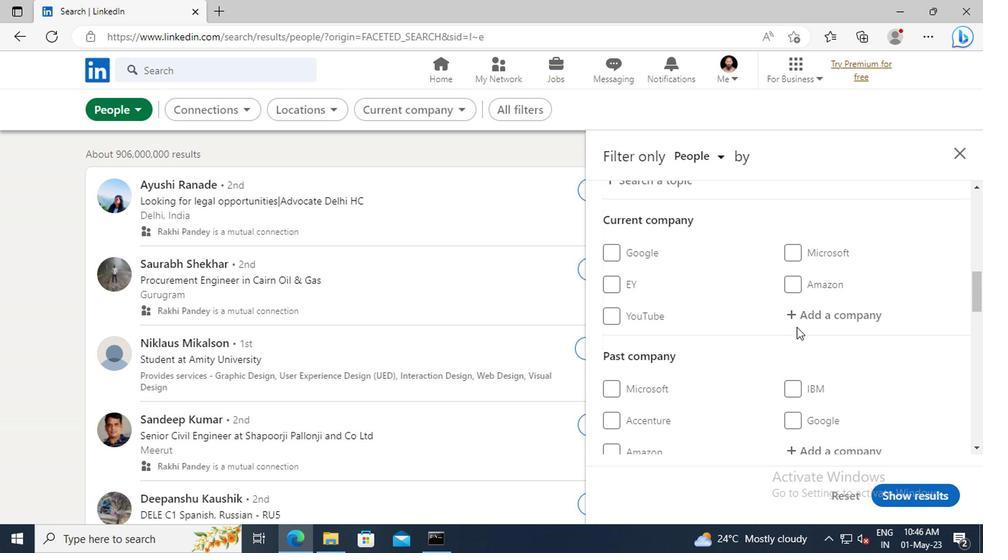 
Action: Mouse pressed left at (797, 320)
Screenshot: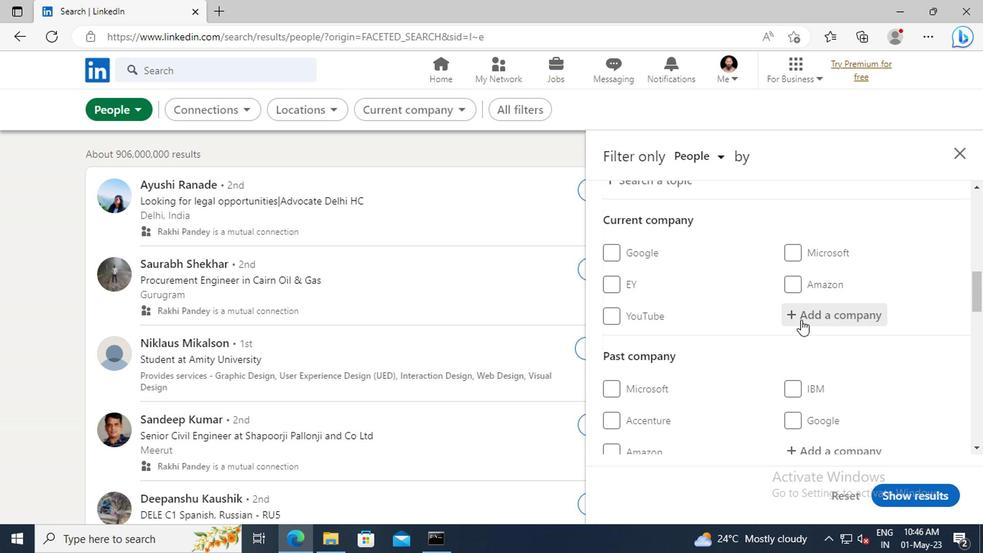 
Action: Key pressed <Key.shift>THE<Key.space><Key.shift>TIMES<Key.space><Key.shift>OF<Key.space>
Screenshot: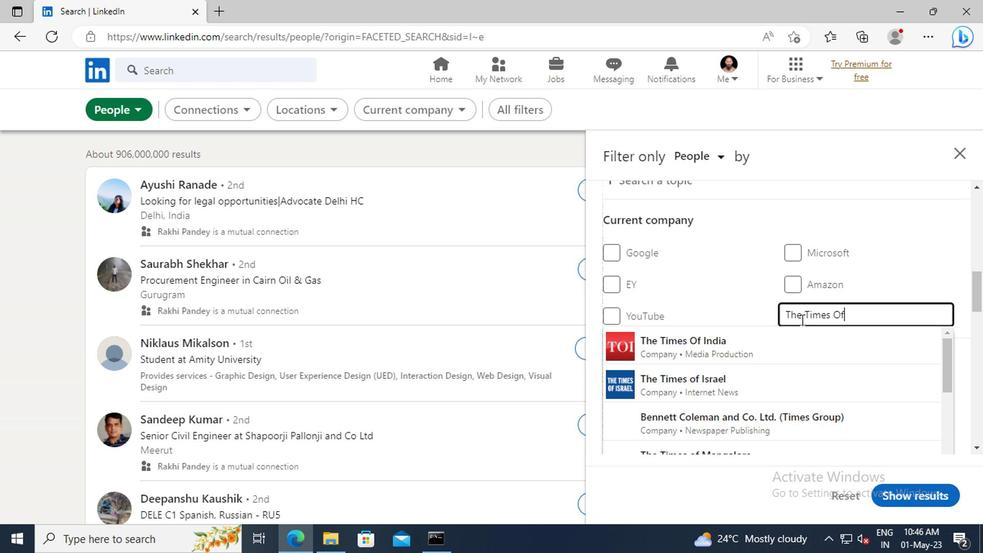
Action: Mouse moved to (786, 337)
Screenshot: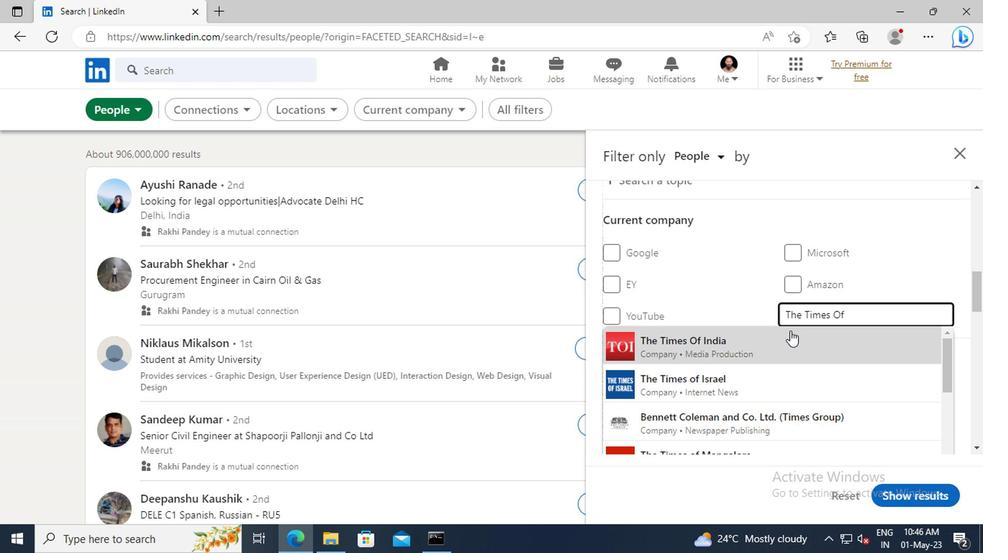 
Action: Mouse pressed left at (786, 337)
Screenshot: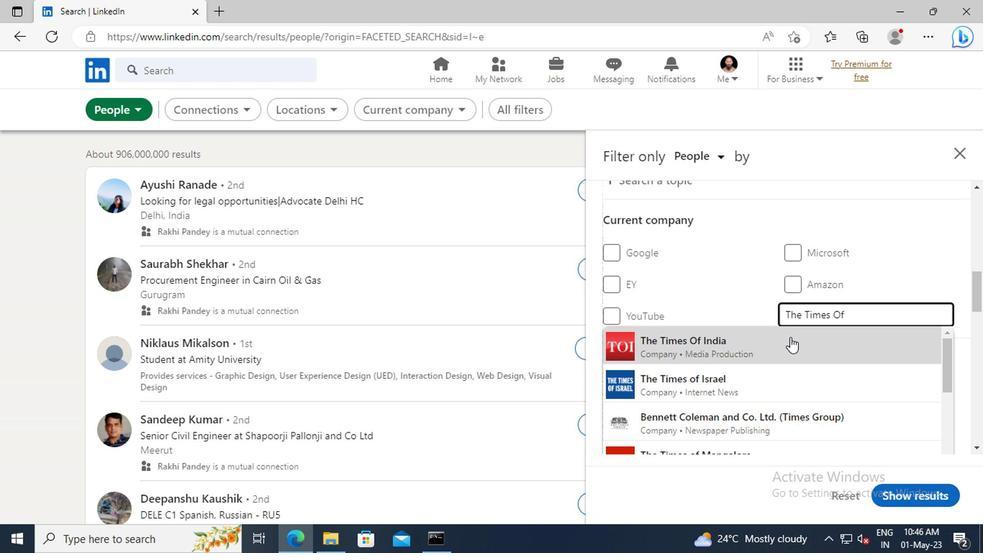 
Action: Mouse scrolled (786, 336) with delta (0, 0)
Screenshot: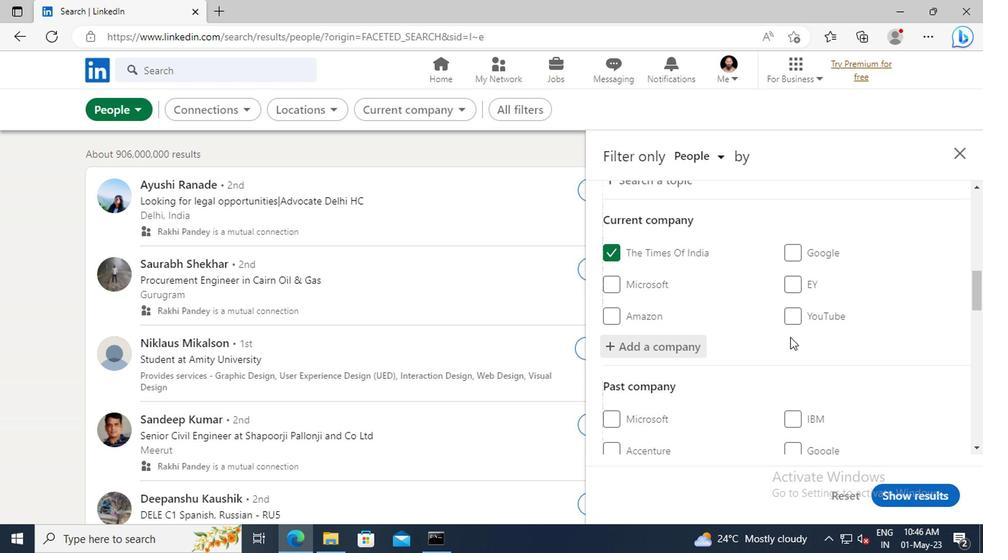 
Action: Mouse scrolled (786, 336) with delta (0, 0)
Screenshot: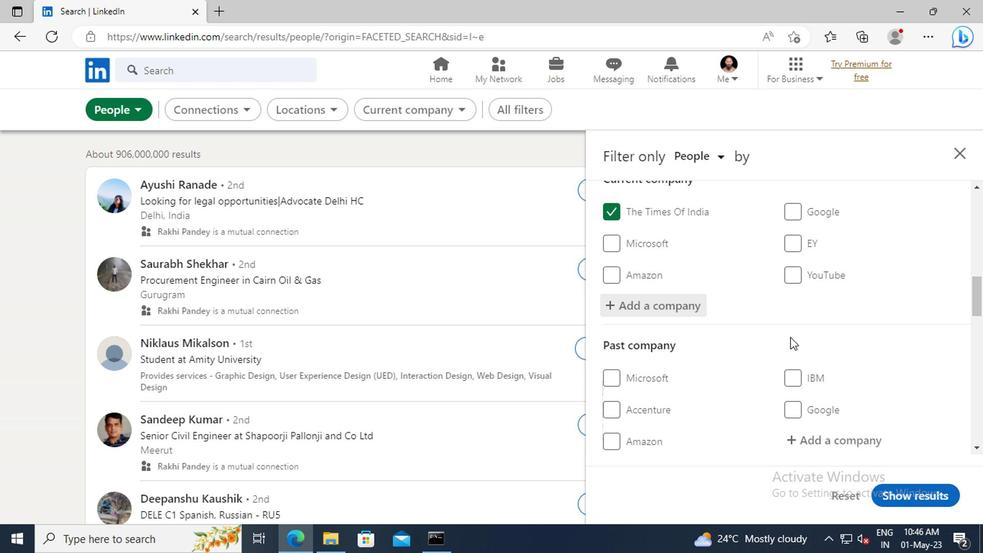 
Action: Mouse scrolled (786, 336) with delta (0, 0)
Screenshot: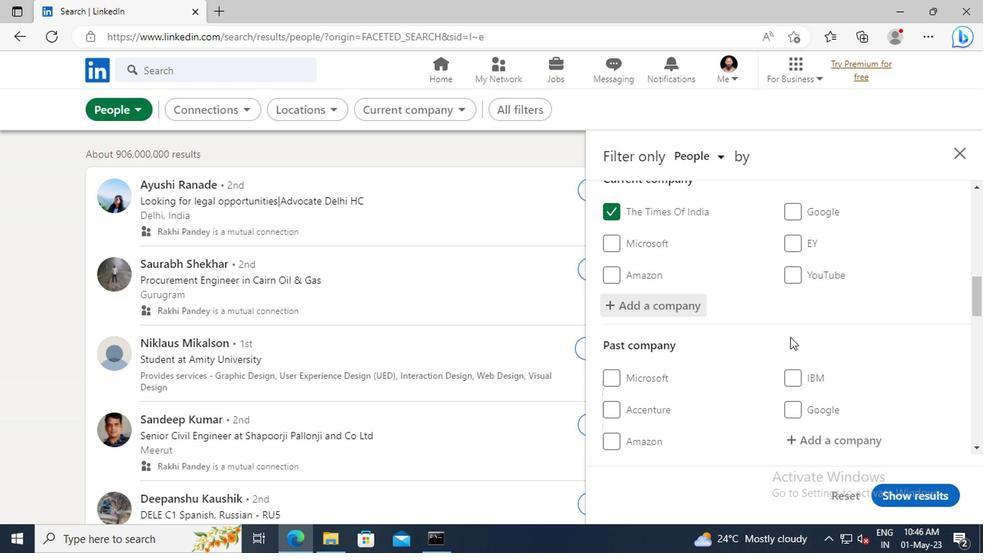 
Action: Mouse scrolled (786, 336) with delta (0, 0)
Screenshot: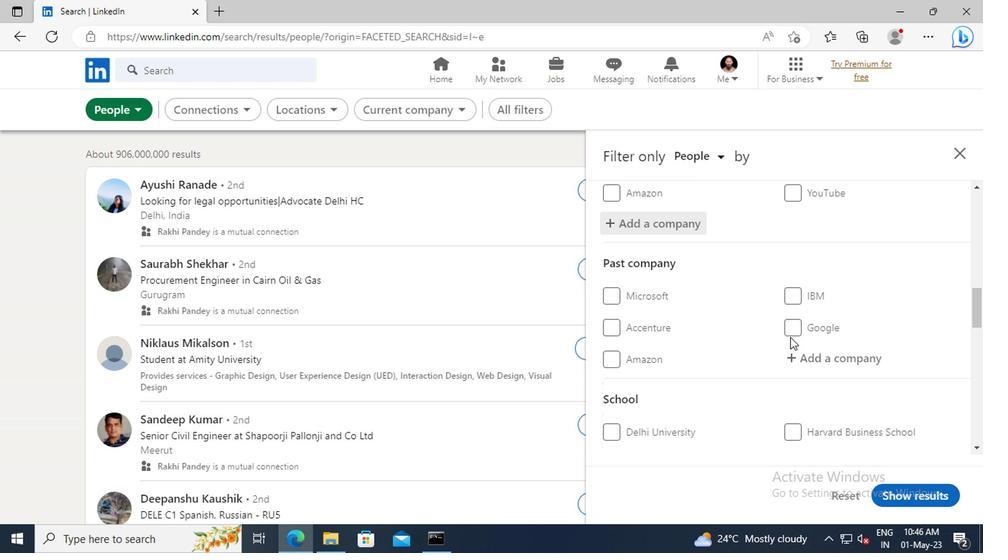 
Action: Mouse scrolled (786, 336) with delta (0, 0)
Screenshot: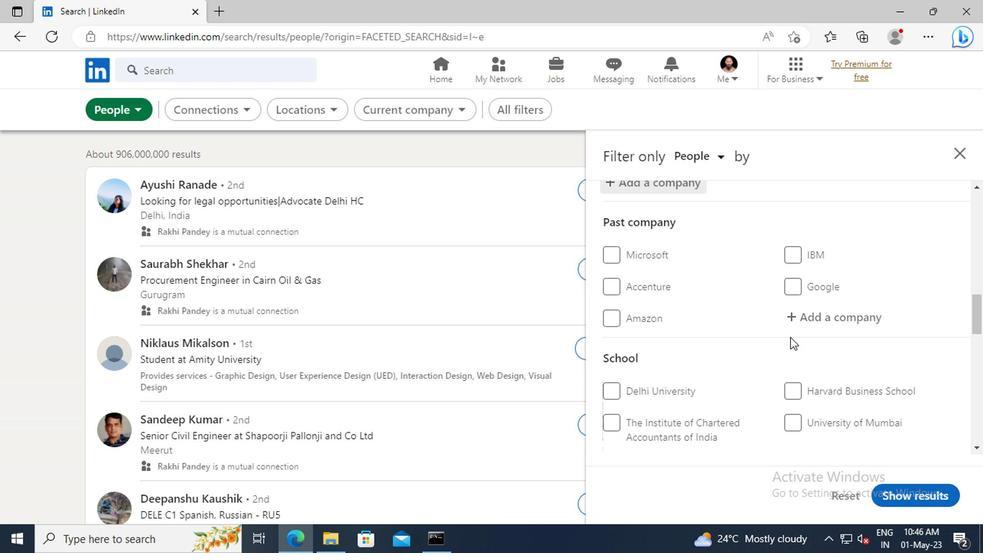 
Action: Mouse scrolled (786, 336) with delta (0, 0)
Screenshot: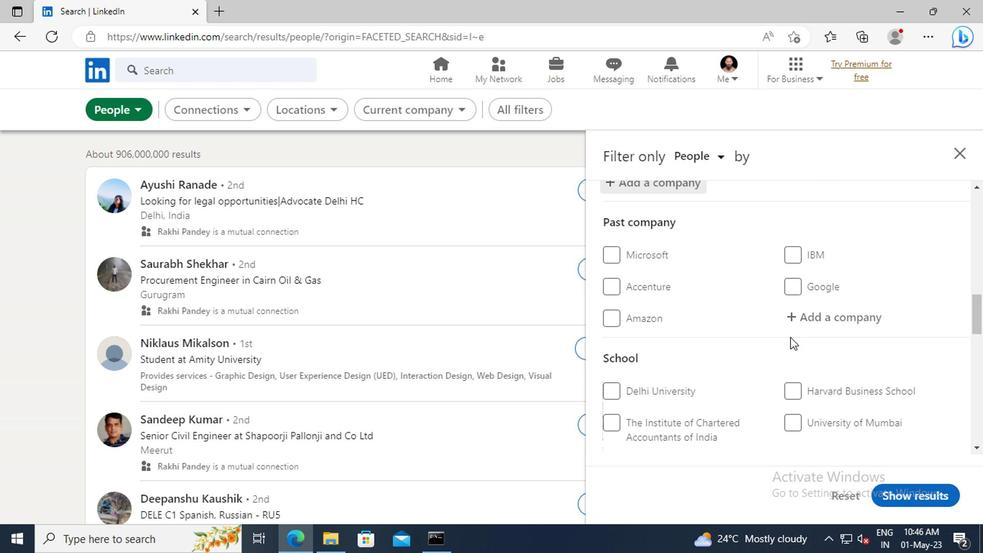 
Action: Mouse scrolled (786, 336) with delta (0, 0)
Screenshot: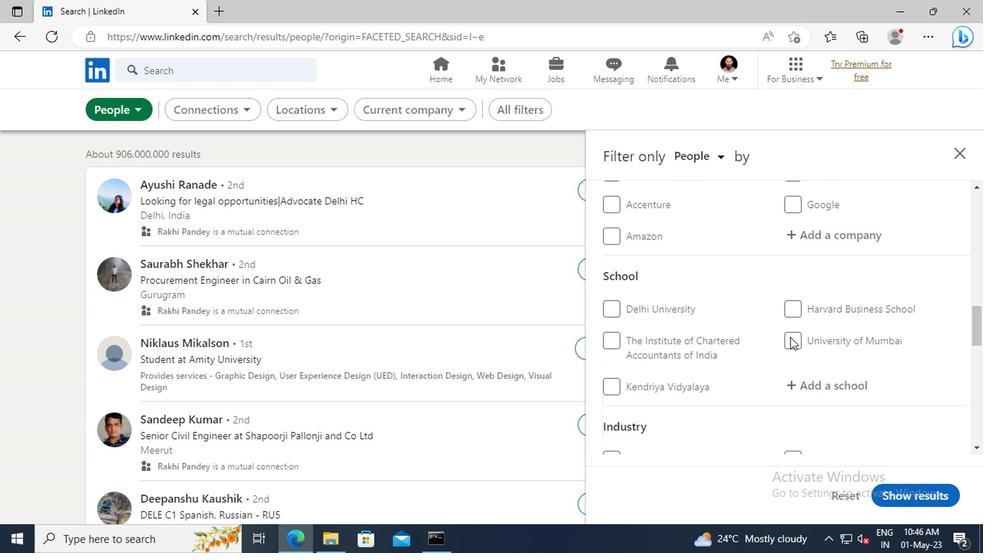 
Action: Mouse moved to (789, 345)
Screenshot: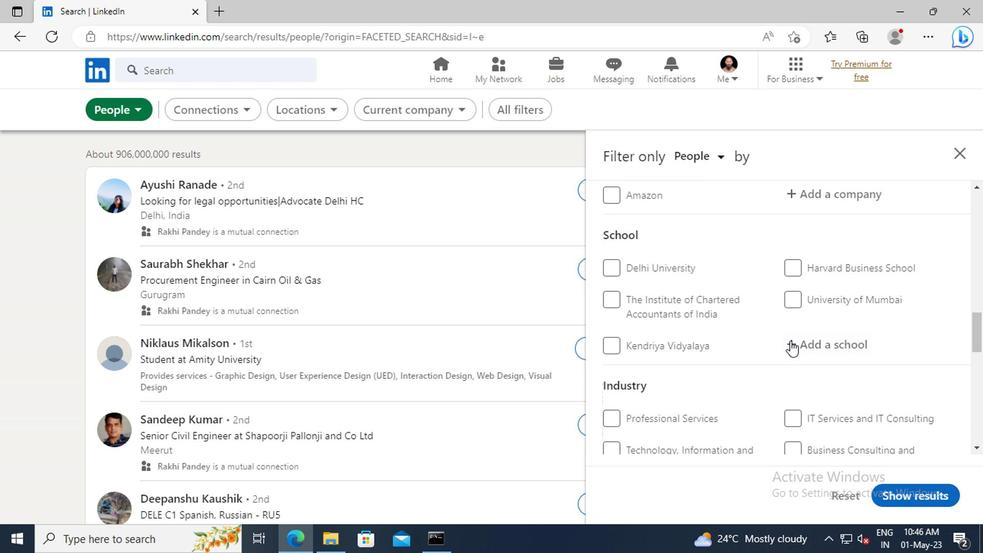
Action: Mouse pressed left at (789, 345)
Screenshot: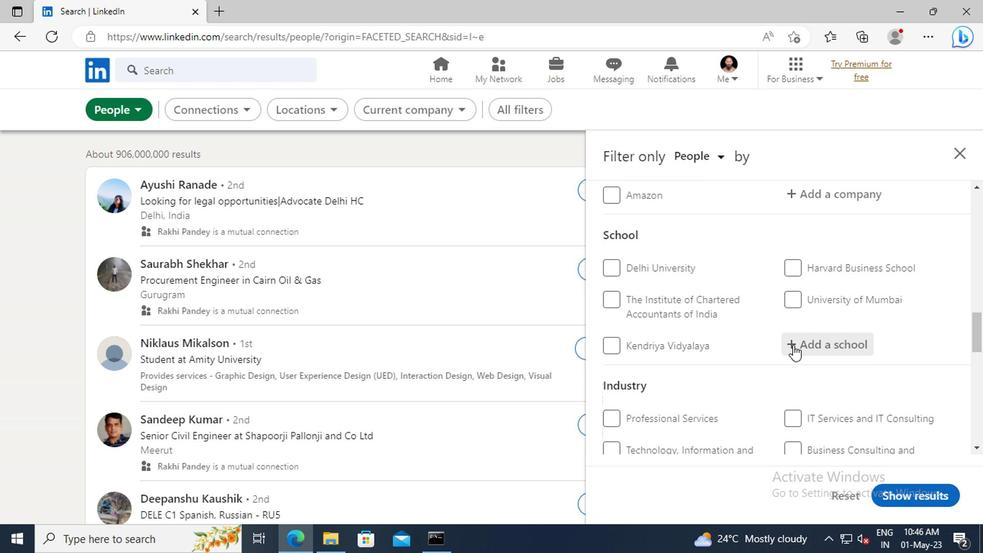 
Action: Key pressed <Key.shift>PARUL<Key.space><Key.shift>UNI
Screenshot: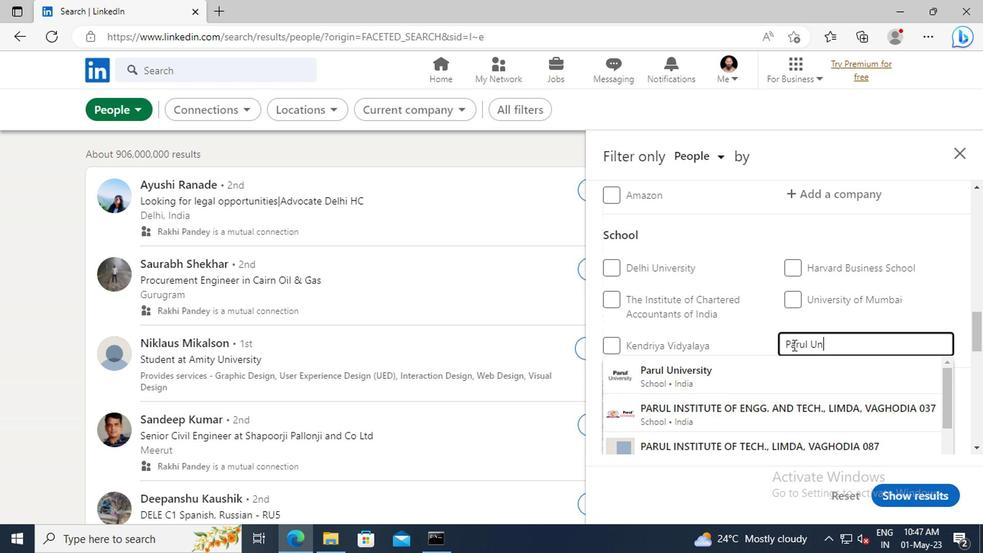 
Action: Mouse moved to (760, 364)
Screenshot: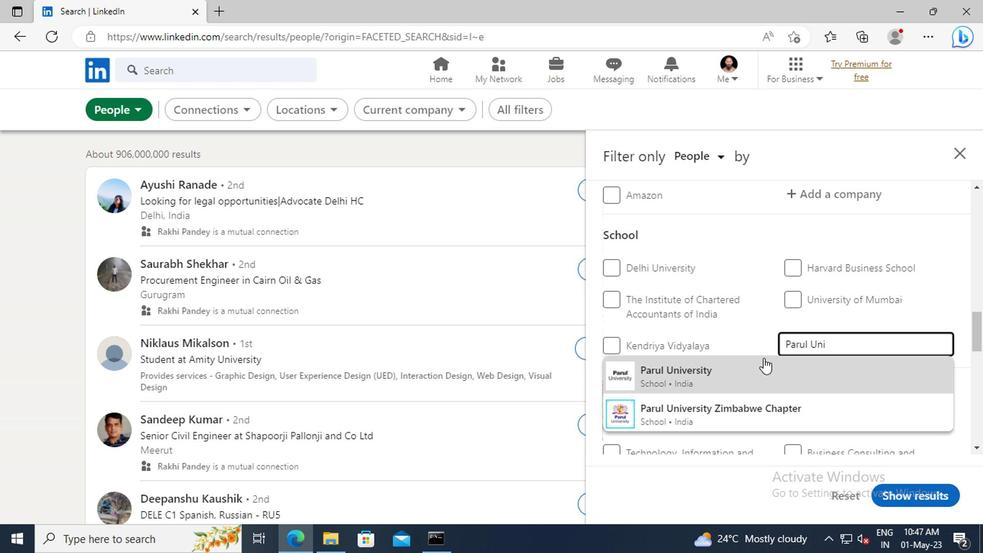 
Action: Mouse pressed left at (760, 364)
Screenshot: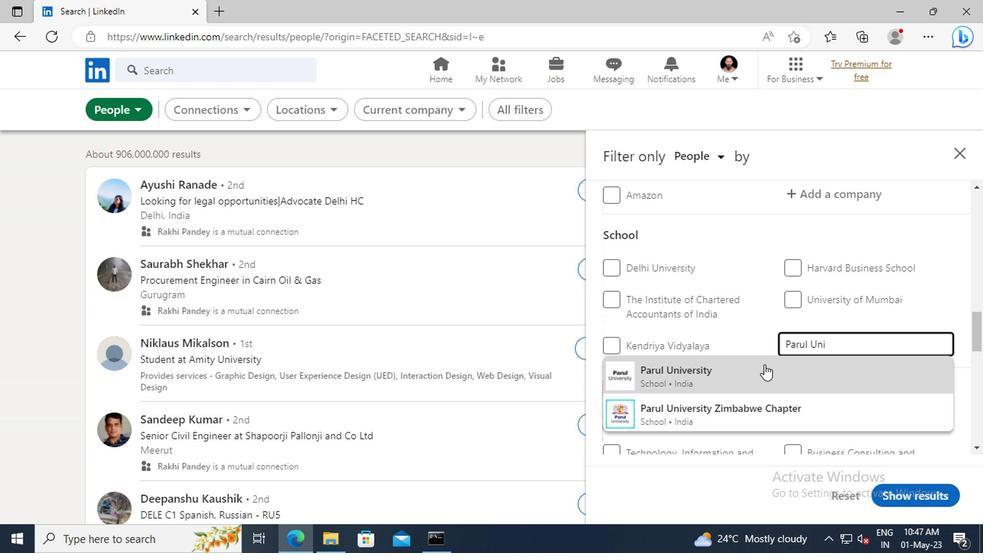 
Action: Mouse scrolled (760, 364) with delta (0, 0)
Screenshot: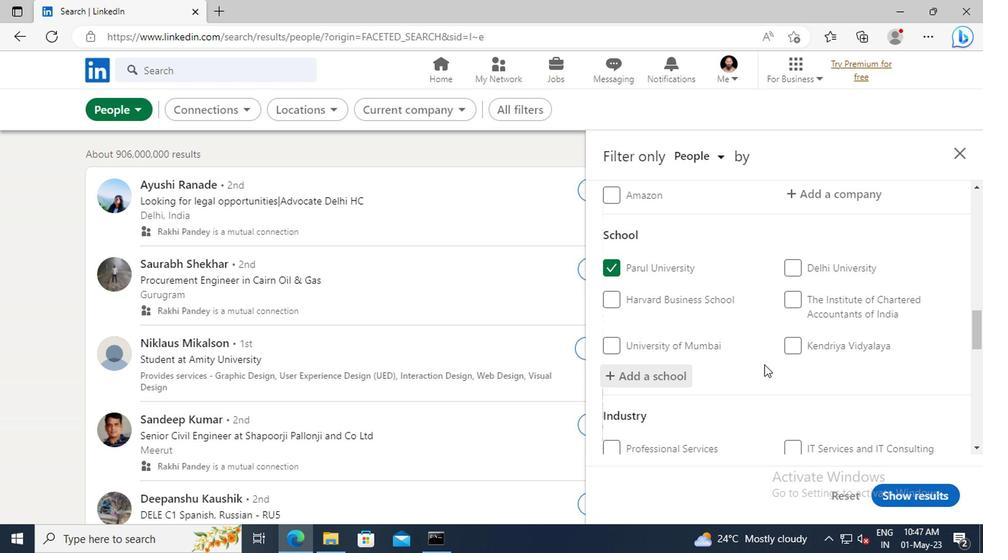 
Action: Mouse scrolled (760, 364) with delta (0, 0)
Screenshot: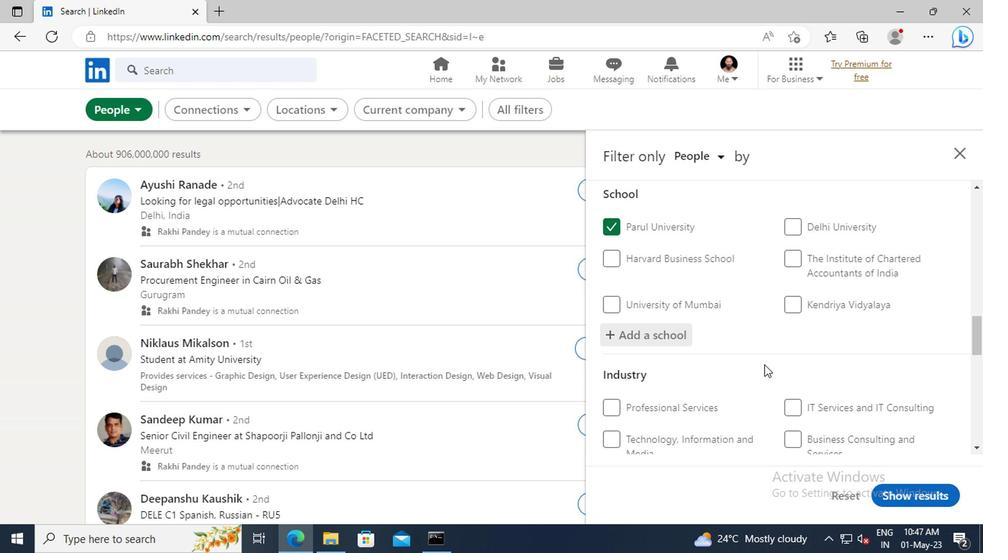 
Action: Mouse scrolled (760, 364) with delta (0, 0)
Screenshot: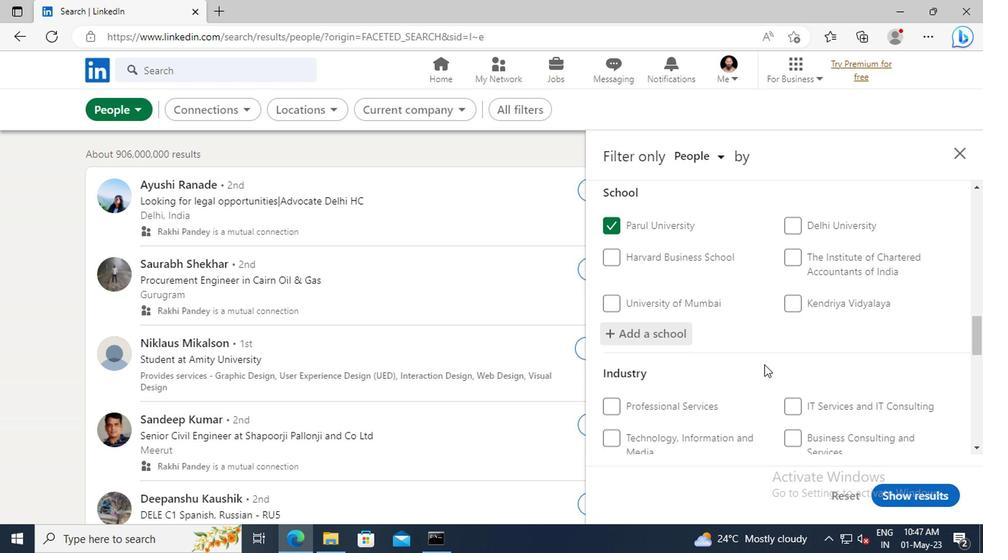 
Action: Mouse scrolled (760, 364) with delta (0, 0)
Screenshot: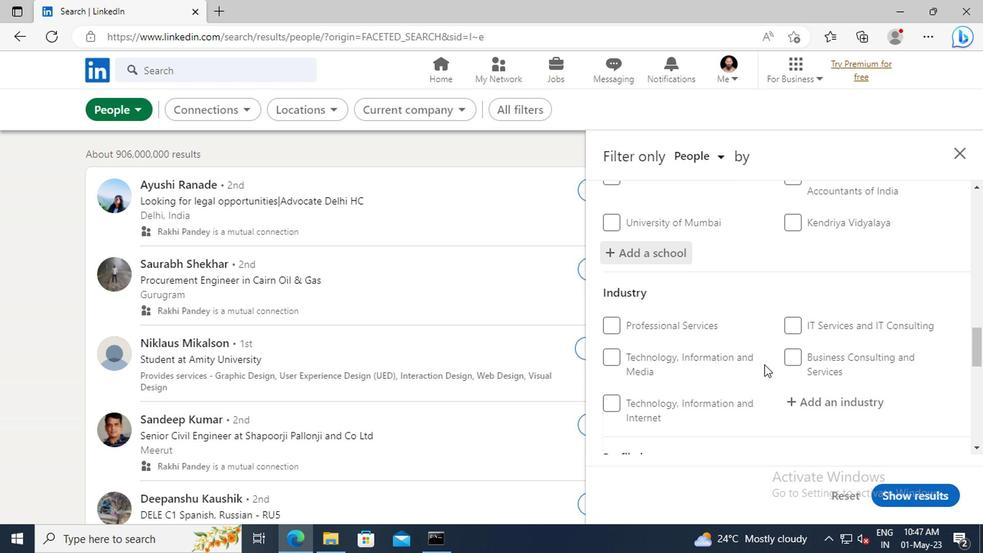 
Action: Mouse moved to (795, 364)
Screenshot: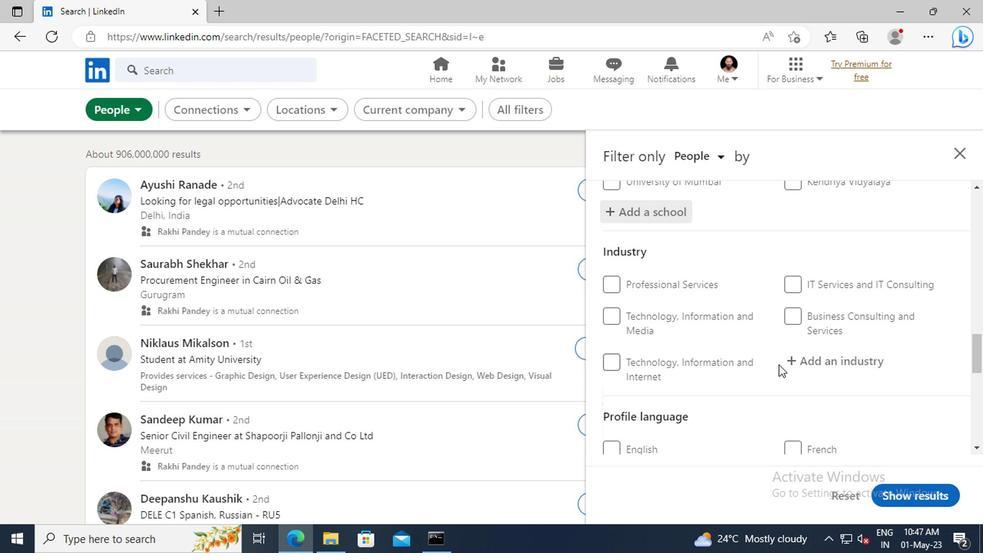
Action: Mouse pressed left at (795, 364)
Screenshot: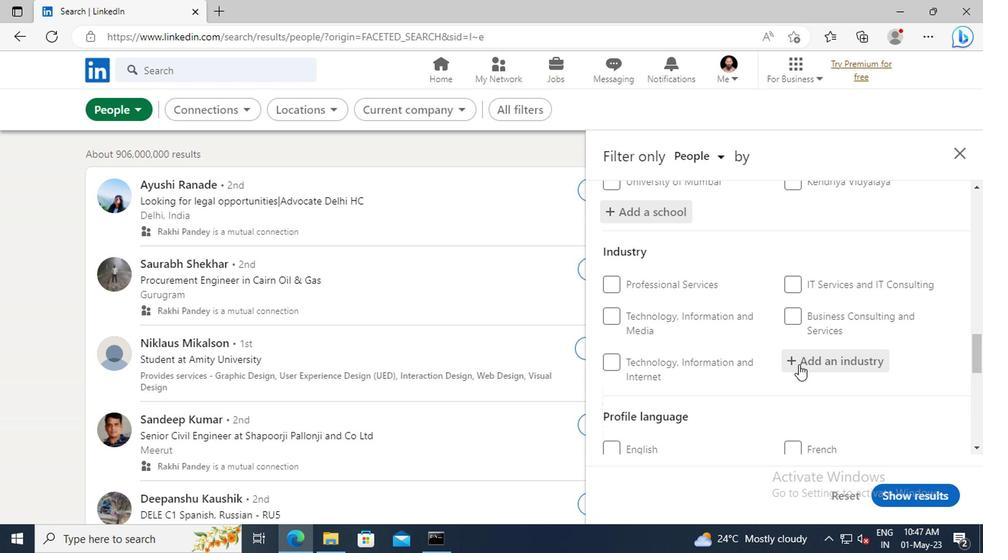 
Action: Key pressed <Key.shift>OUTSOUR
Screenshot: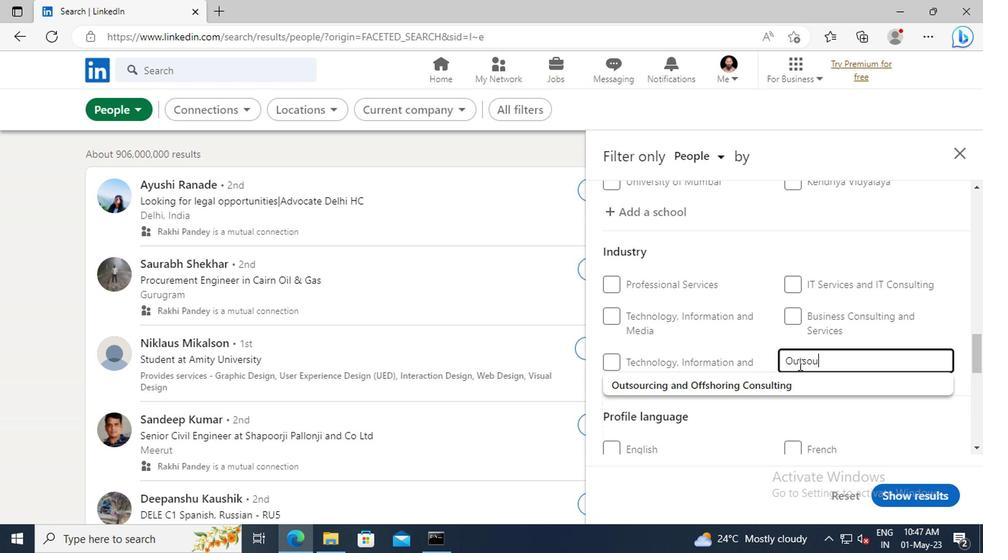 
Action: Mouse moved to (812, 383)
Screenshot: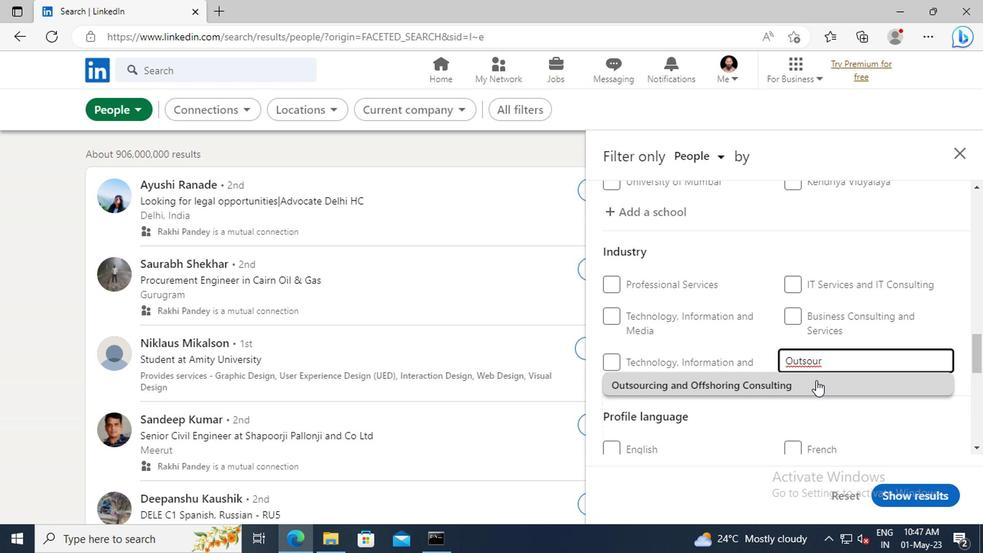 
Action: Mouse pressed left at (812, 383)
Screenshot: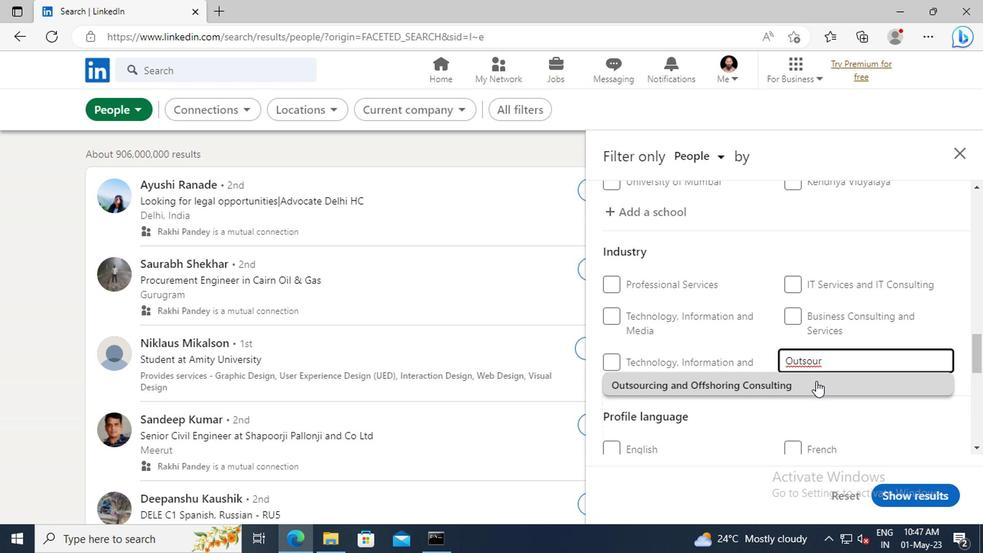 
Action: Mouse scrolled (812, 382) with delta (0, -1)
Screenshot: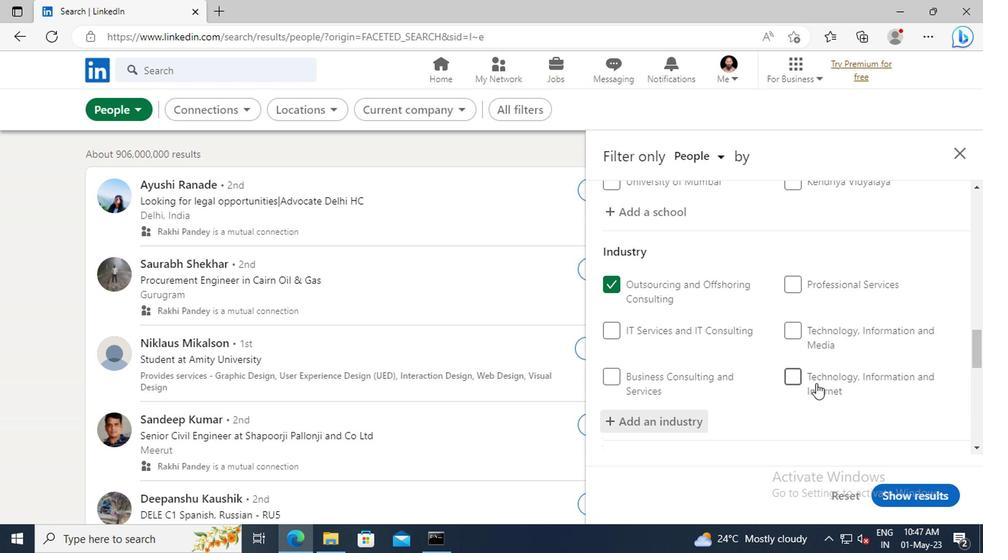 
Action: Mouse scrolled (812, 382) with delta (0, -1)
Screenshot: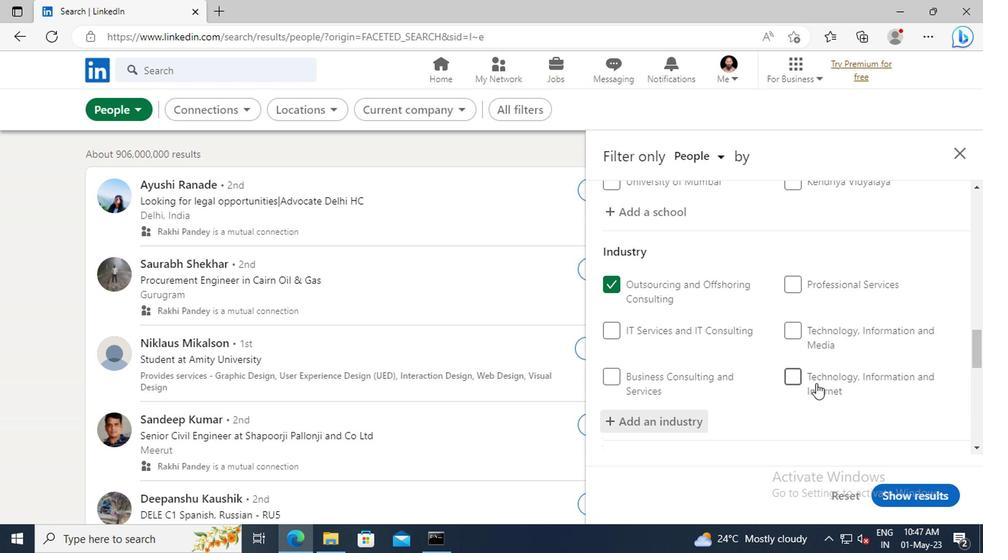 
Action: Mouse scrolled (812, 382) with delta (0, -1)
Screenshot: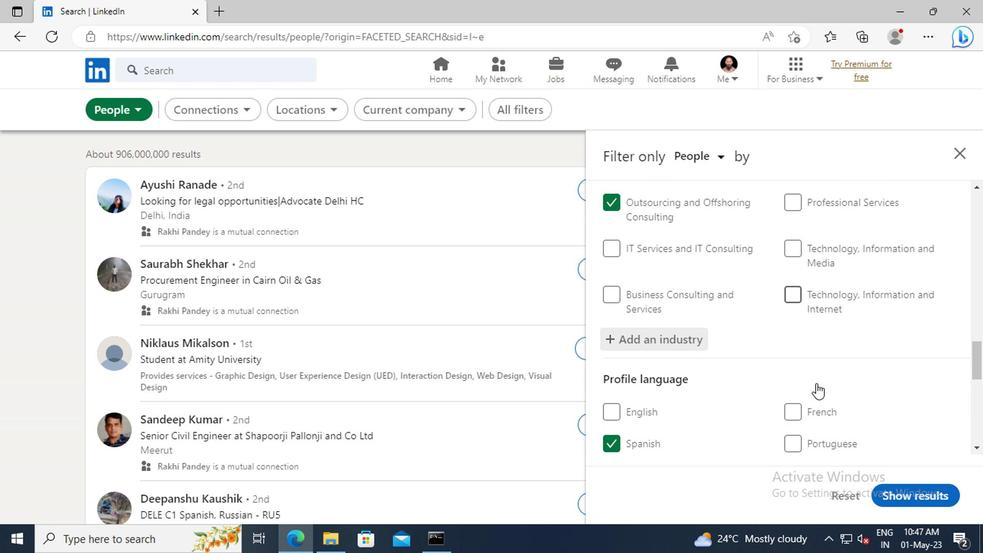 
Action: Mouse scrolled (812, 382) with delta (0, -1)
Screenshot: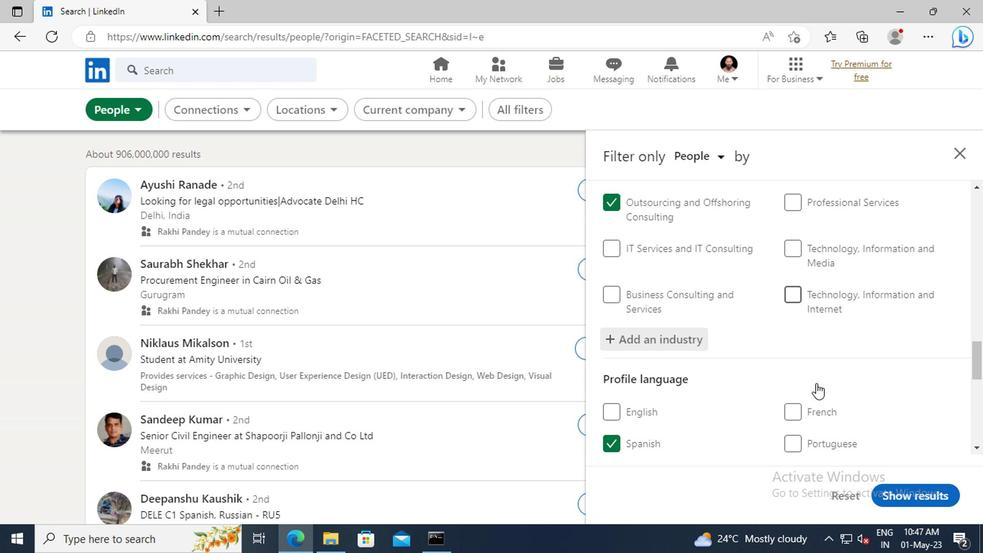 
Action: Mouse scrolled (812, 382) with delta (0, -1)
Screenshot: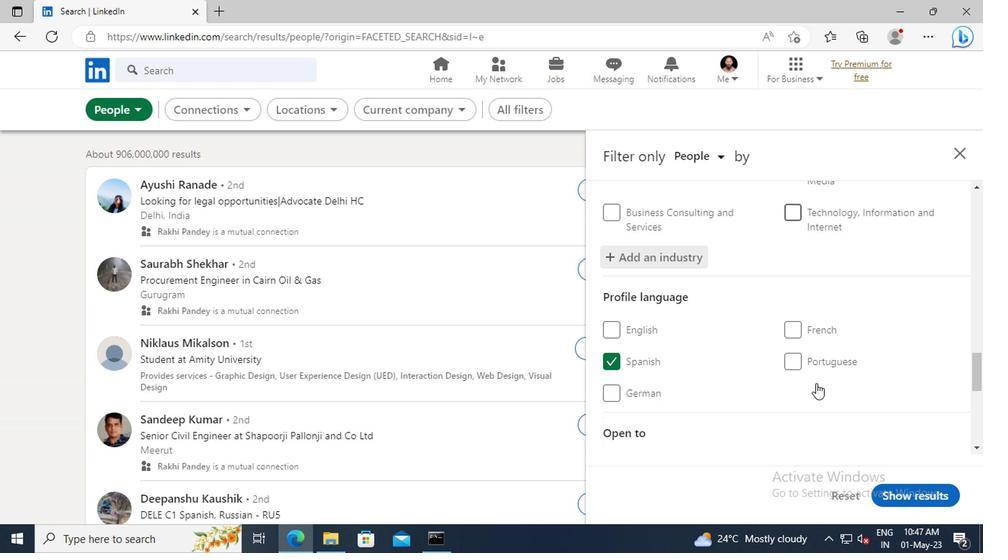 
Action: Mouse scrolled (812, 382) with delta (0, -1)
Screenshot: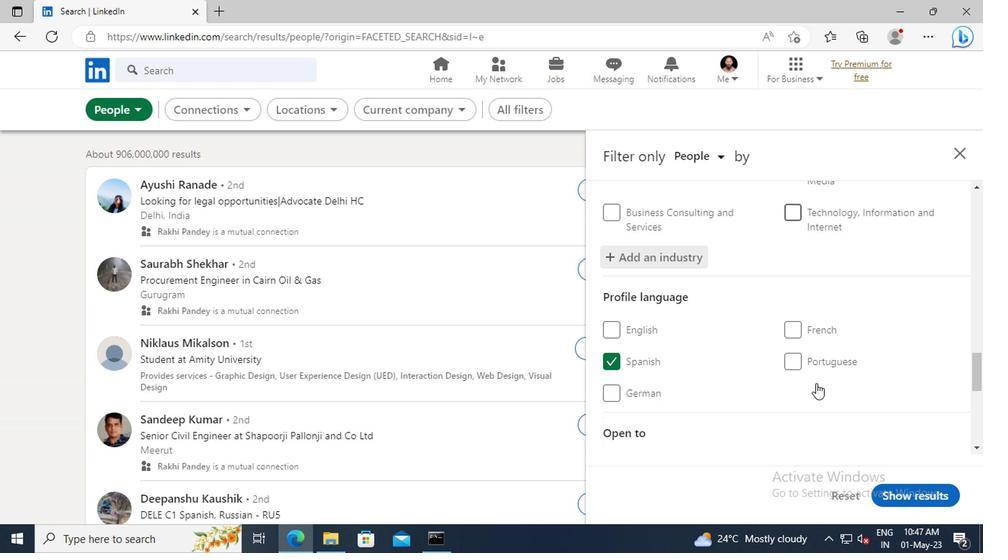 
Action: Mouse scrolled (812, 382) with delta (0, -1)
Screenshot: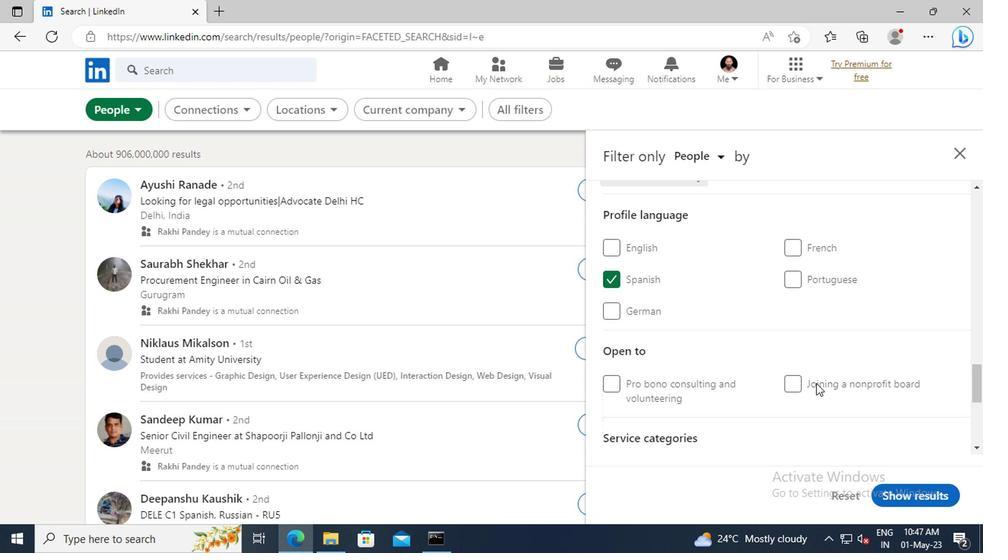 
Action: Mouse scrolled (812, 382) with delta (0, -1)
Screenshot: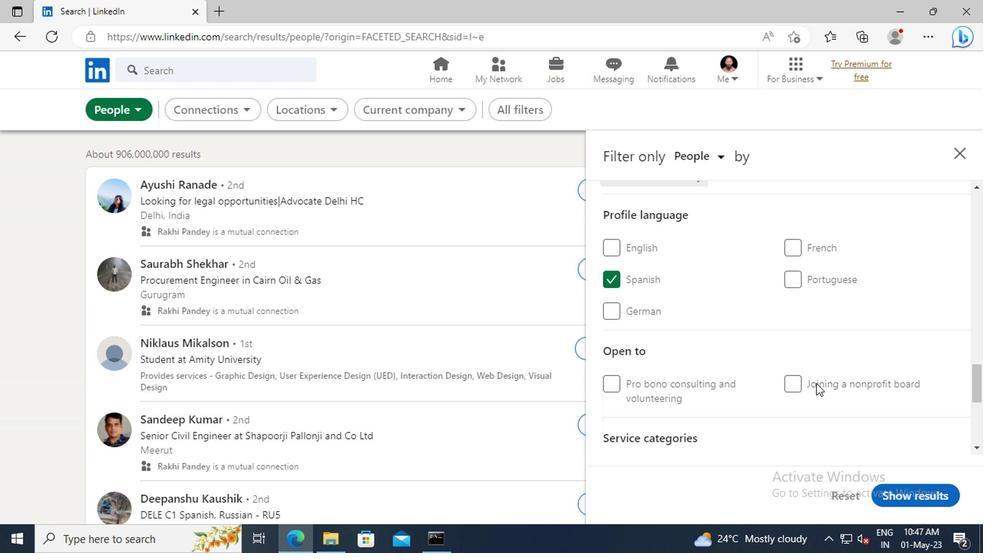 
Action: Mouse scrolled (812, 382) with delta (0, -1)
Screenshot: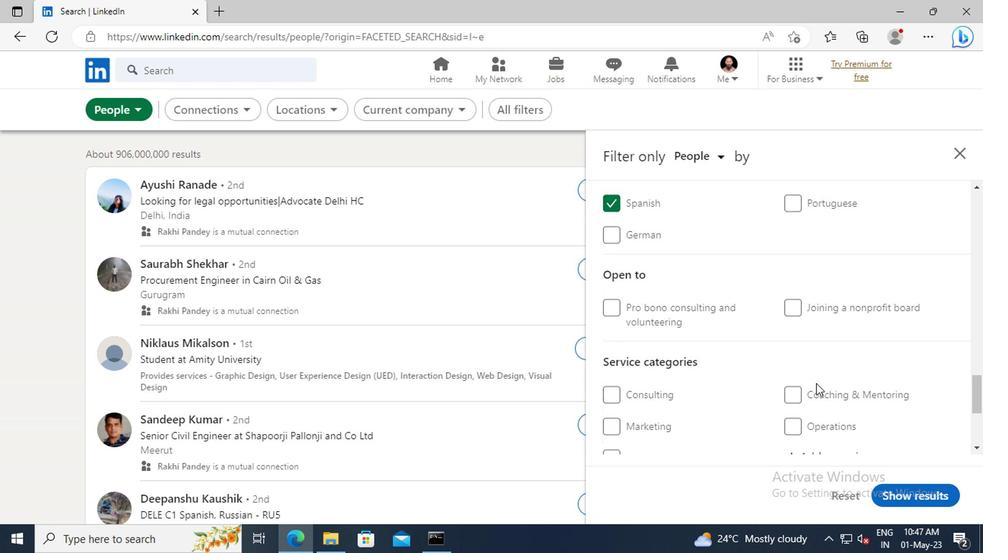 
Action: Mouse scrolled (812, 382) with delta (0, -1)
Screenshot: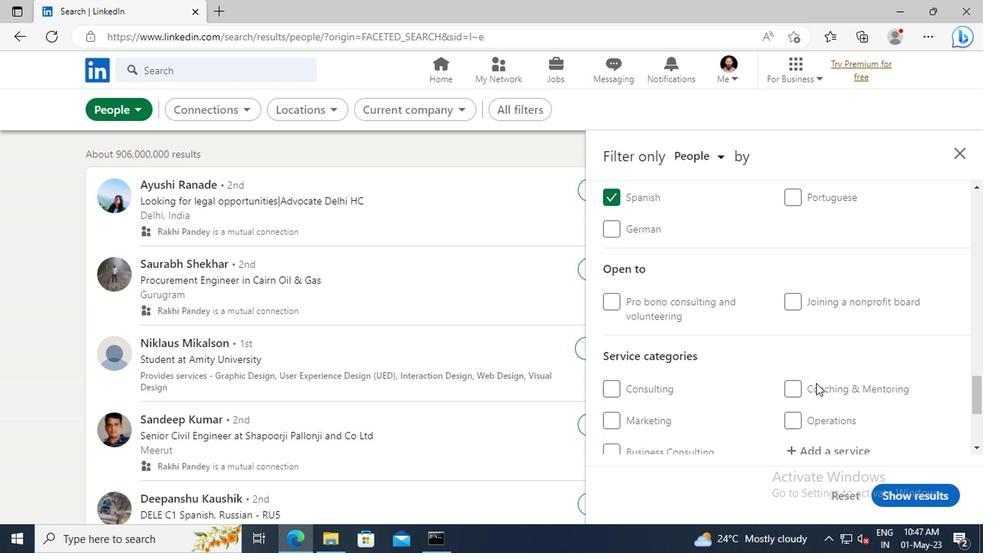 
Action: Mouse moved to (808, 371)
Screenshot: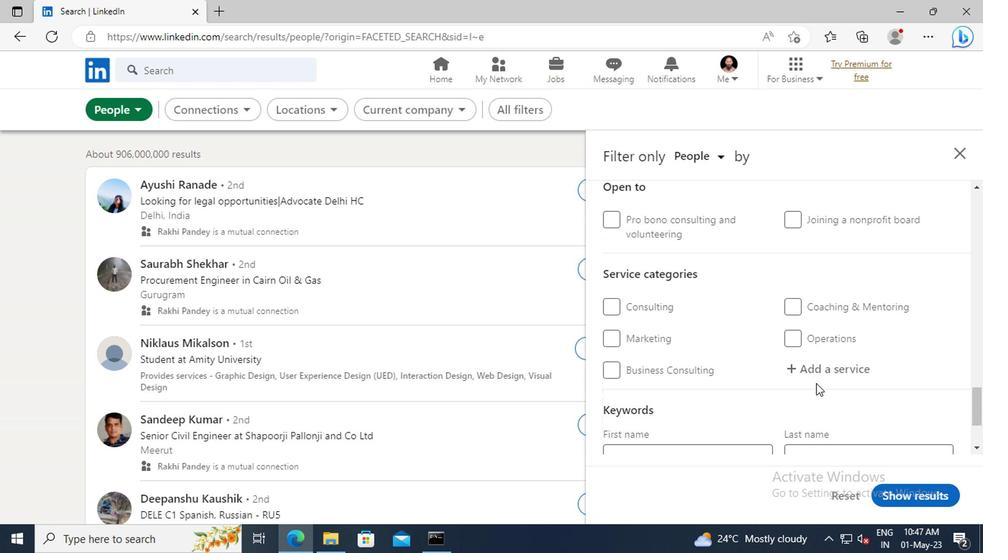 
Action: Mouse pressed left at (808, 371)
Screenshot: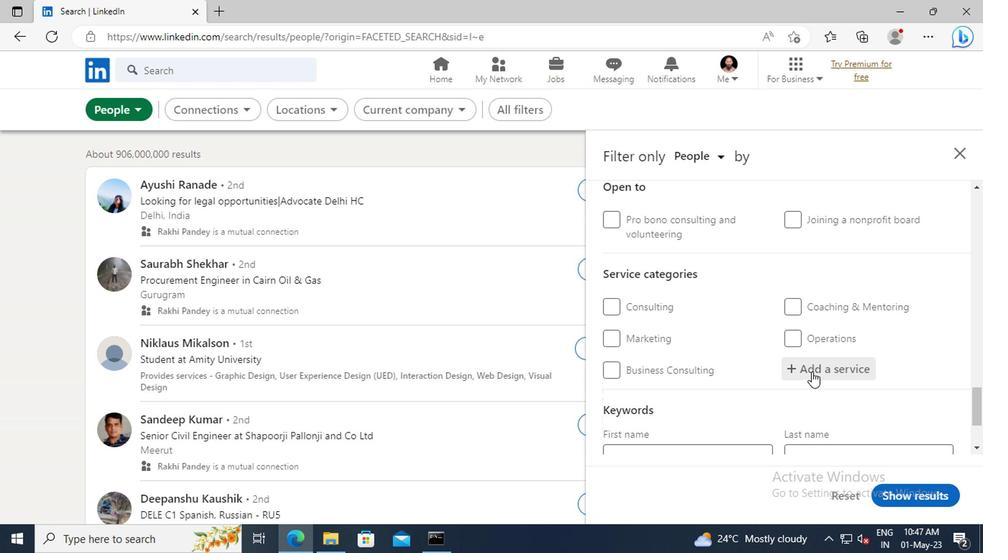 
Action: Key pressed <Key.shift>PUBLIC<Key.space><Key.shift>S
Screenshot: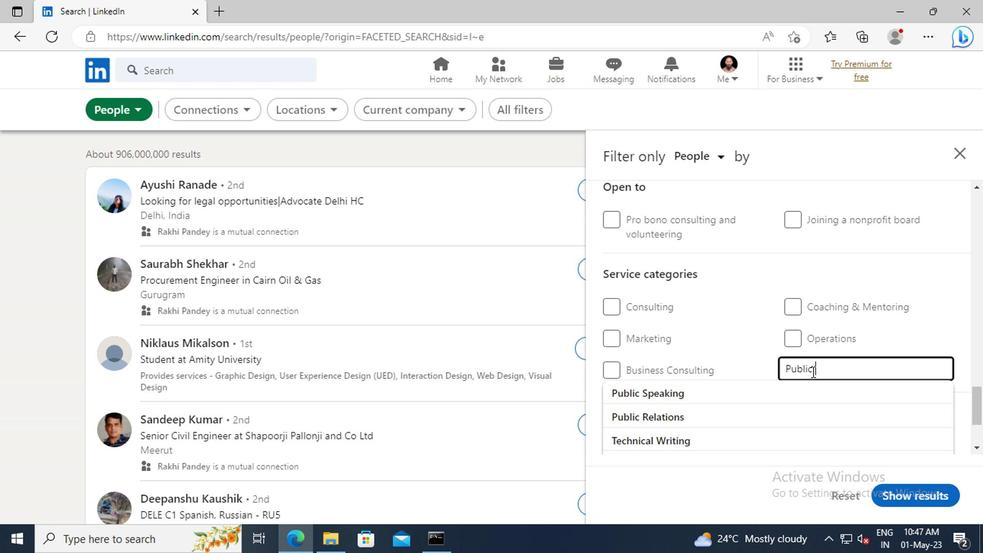 
Action: Mouse moved to (765, 390)
Screenshot: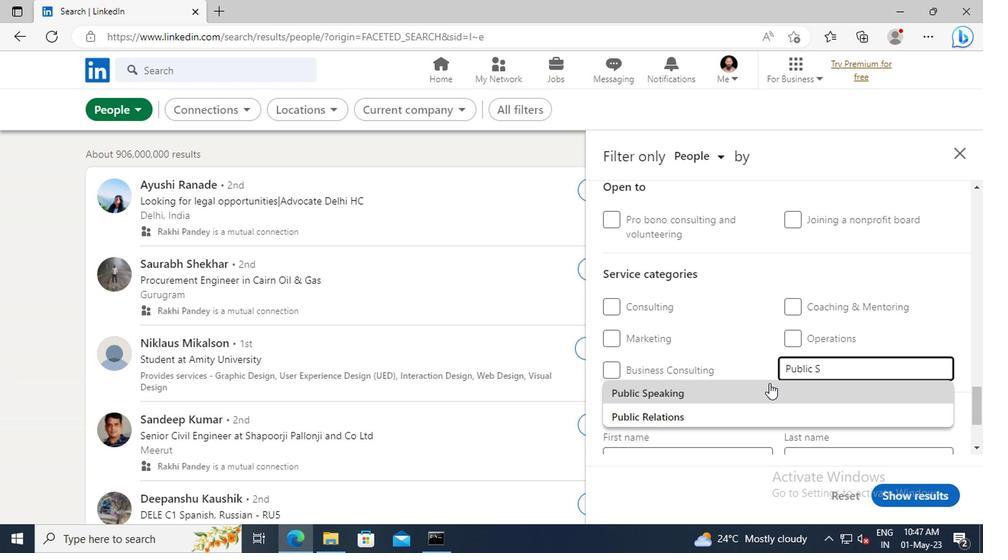 
Action: Mouse pressed left at (765, 390)
Screenshot: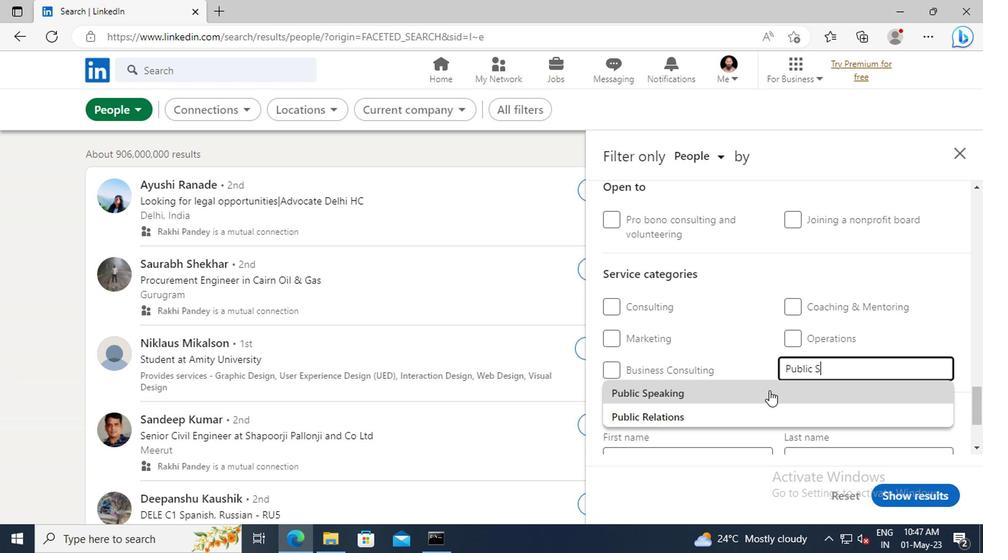 
Action: Mouse scrolled (765, 389) with delta (0, 0)
Screenshot: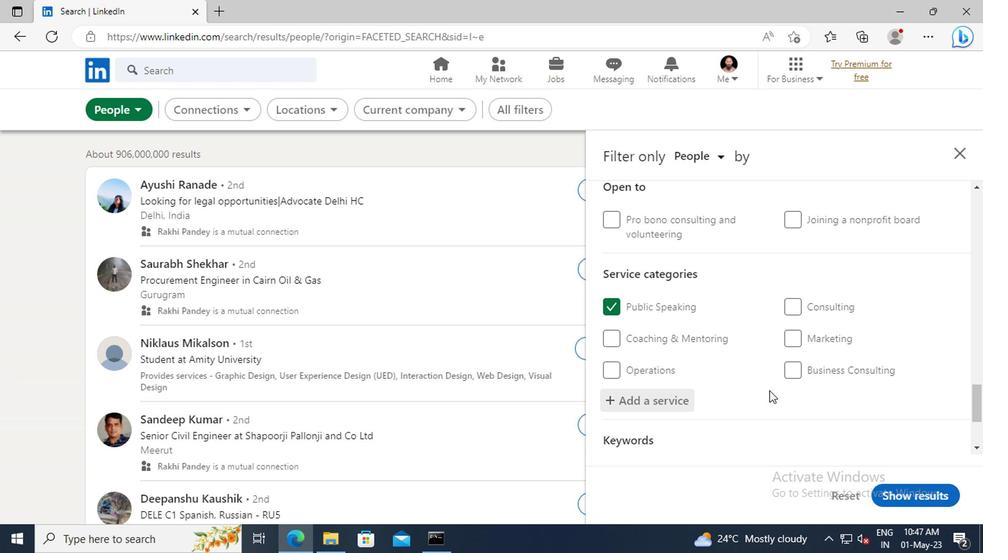 
Action: Mouse scrolled (765, 389) with delta (0, 0)
Screenshot: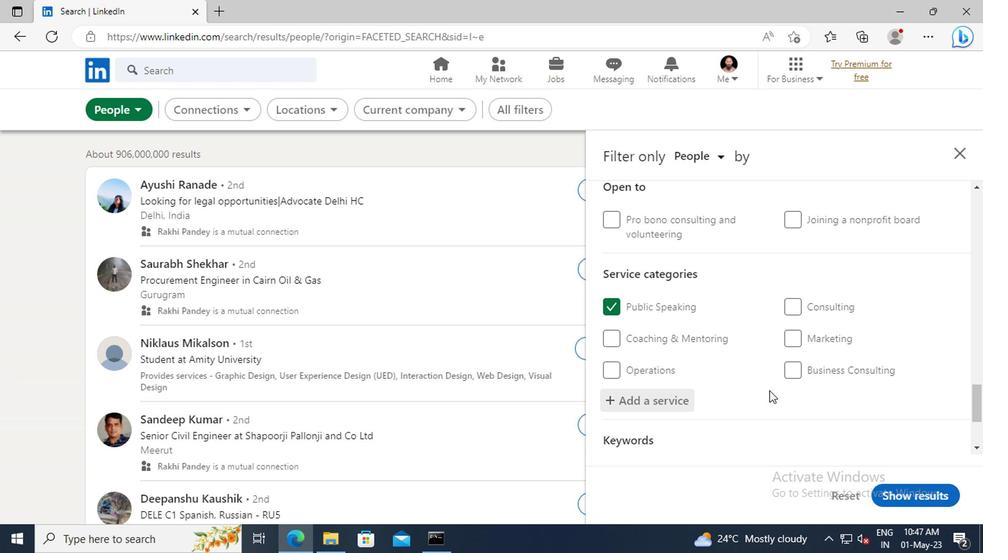 
Action: Mouse scrolled (765, 389) with delta (0, 0)
Screenshot: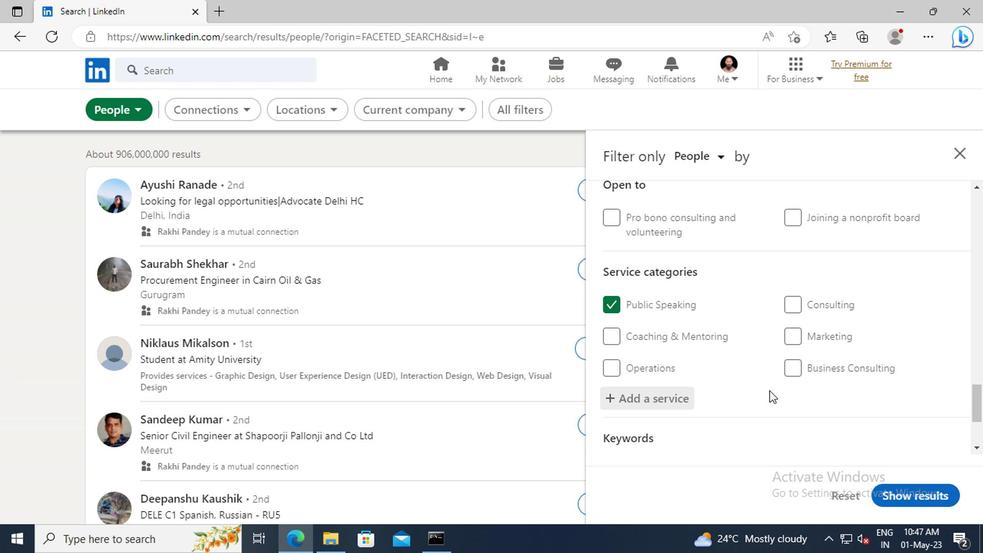 
Action: Mouse moved to (695, 408)
Screenshot: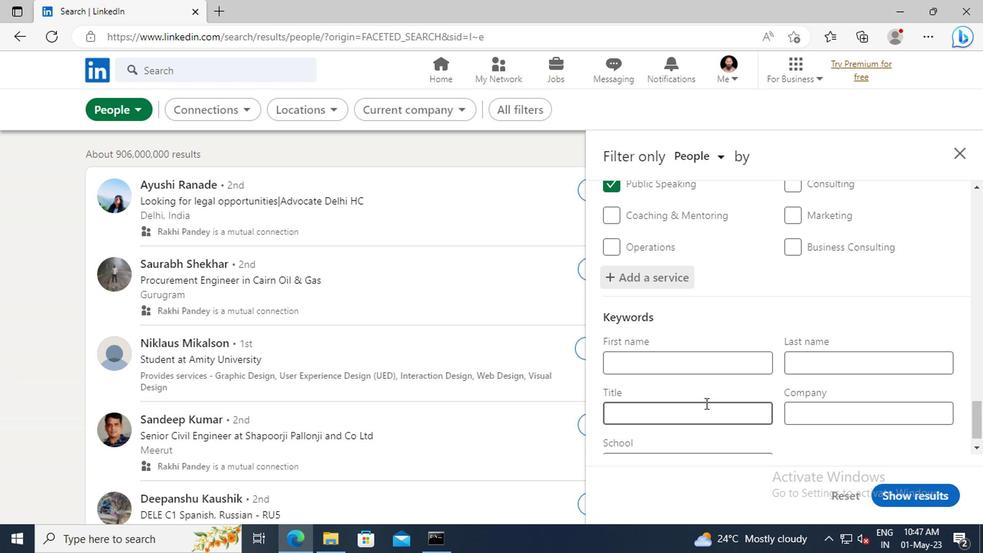 
Action: Mouse scrolled (695, 407) with delta (0, 0)
Screenshot: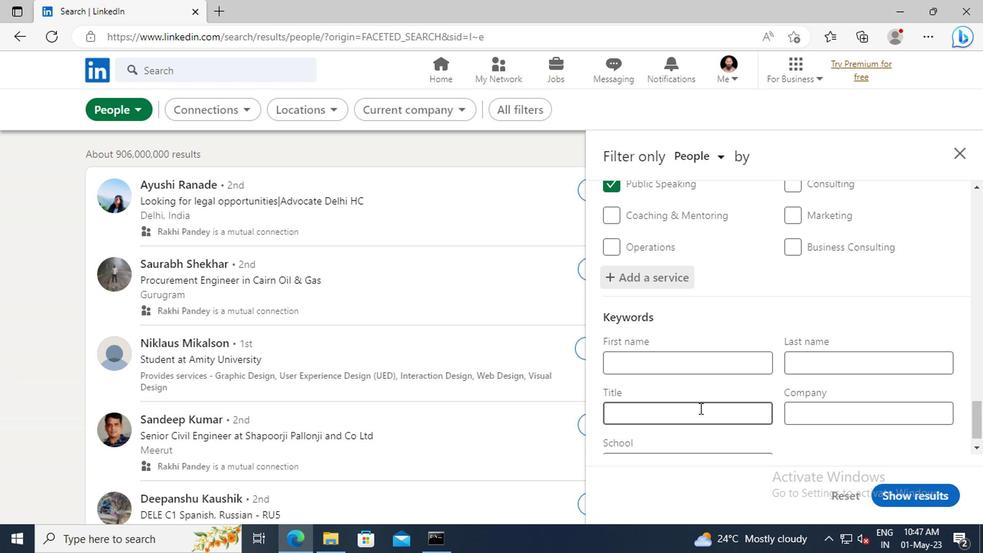 
Action: Mouse scrolled (695, 407) with delta (0, 0)
Screenshot: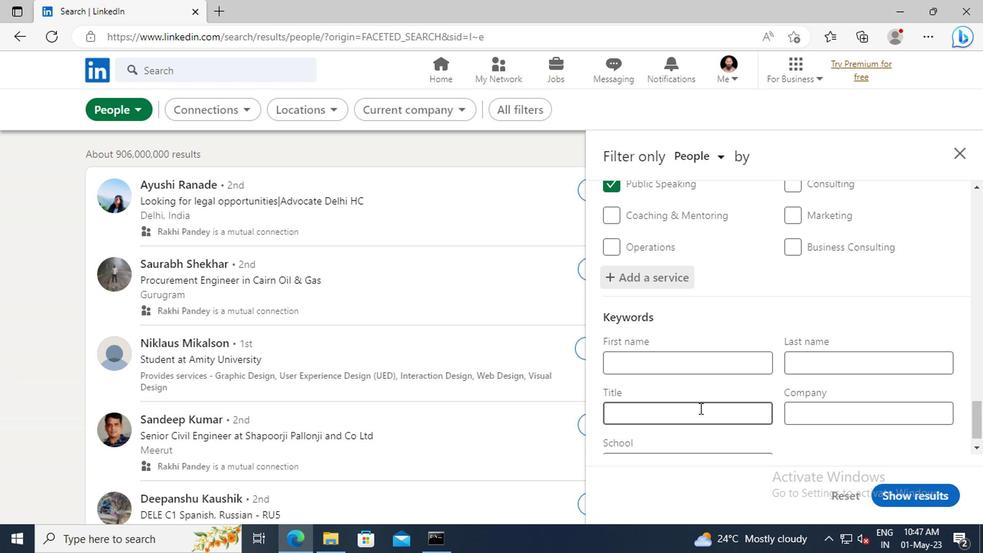 
Action: Mouse moved to (678, 396)
Screenshot: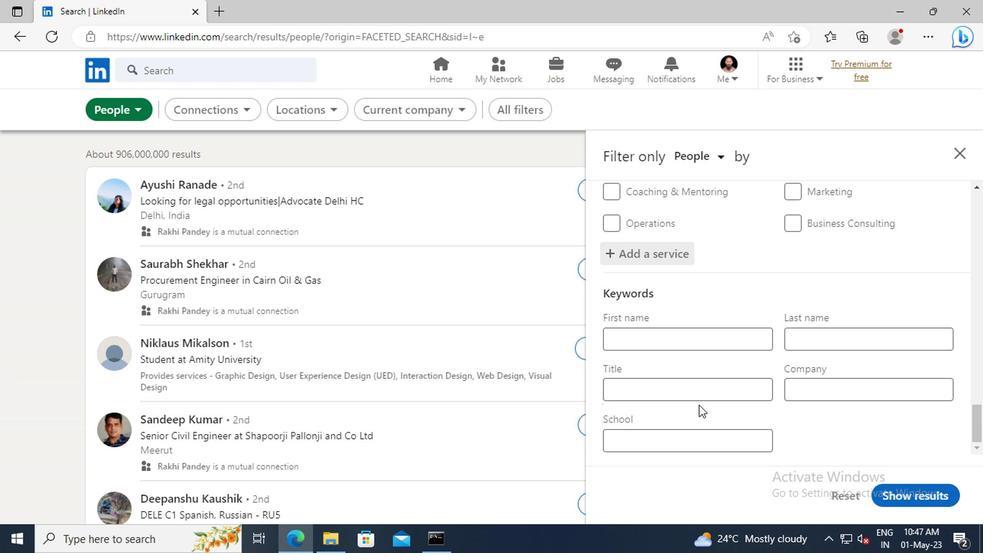 
Action: Mouse pressed left at (678, 396)
Screenshot: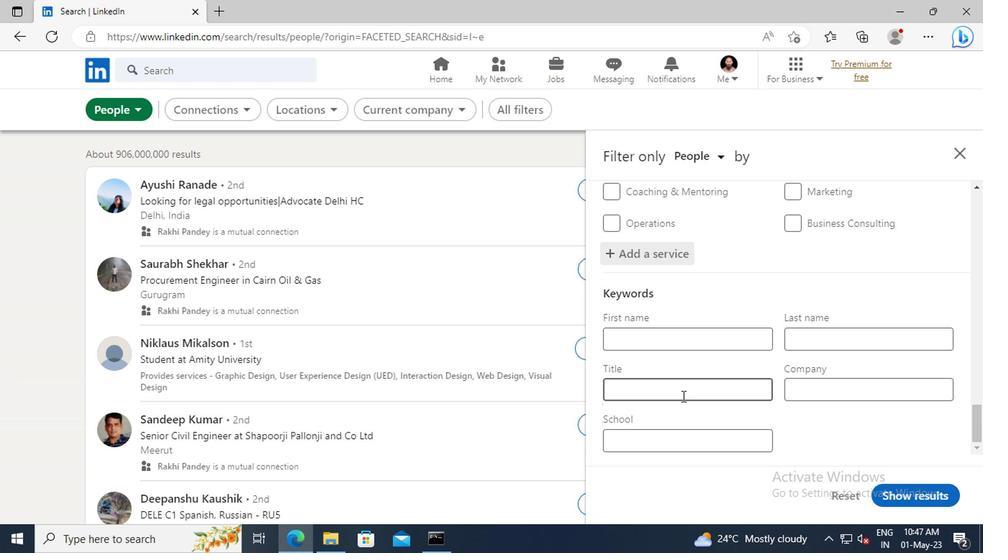 
Action: Key pressed <Key.shift>OWNER<Key.enter>
Screenshot: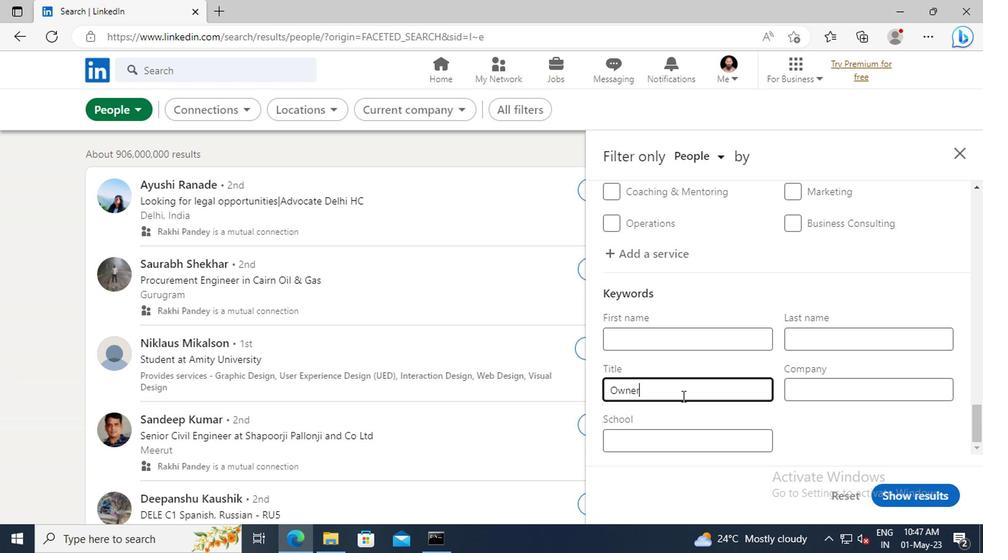 
Action: Mouse moved to (885, 492)
Screenshot: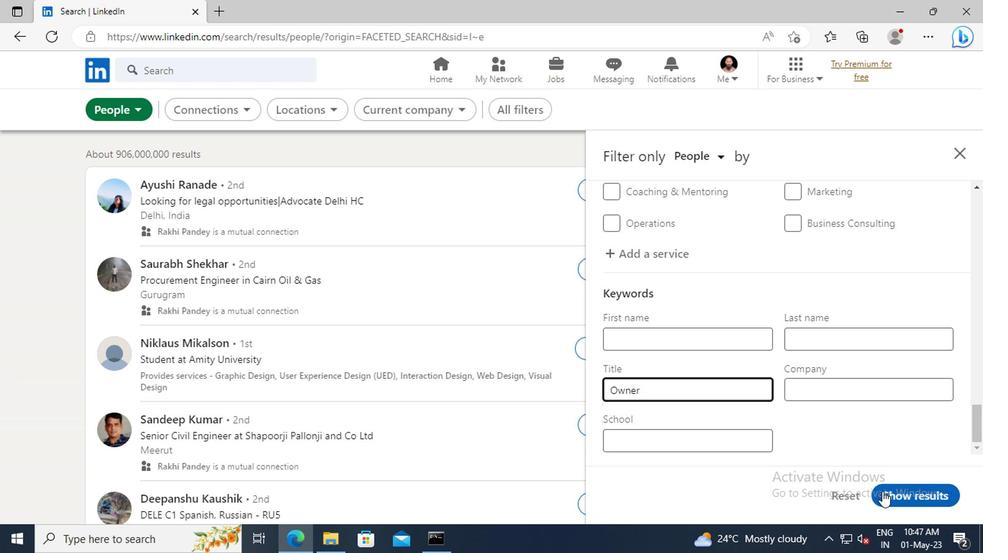 
Action: Mouse pressed left at (885, 492)
Screenshot: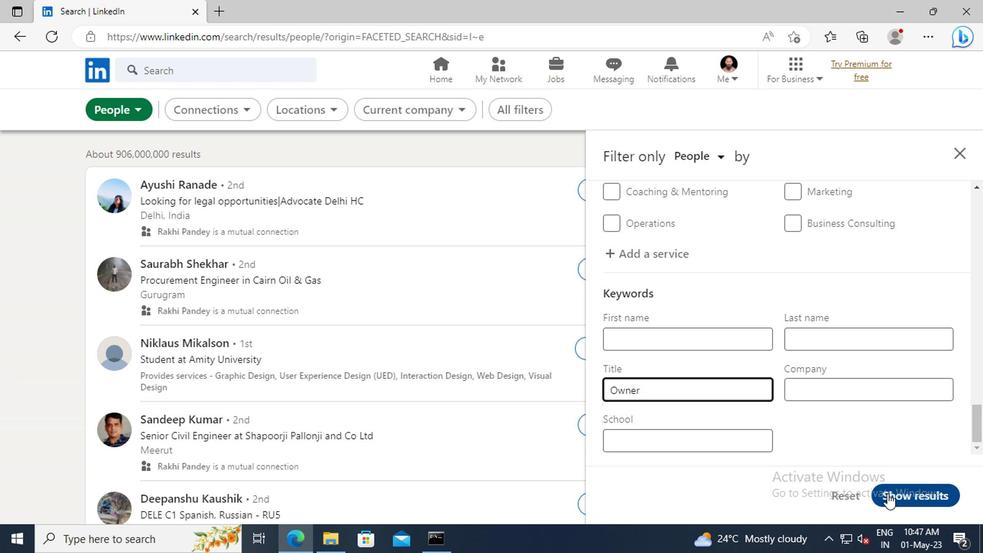 
